 Task: Look for space in Castrovillari, Italy from 7th July, 2023 to 14th July, 2023 for 1 adult in price range Rs.6000 to Rs.14000. Place can be shared room with 1  bedroom having 1 bed and 1 bathroom. Property type can be house, flat, guest house, hotel. Amenities needed are: washing machine. Booking option can be shelf check-in. Required host language is English.
Action: Mouse moved to (498, 87)
Screenshot: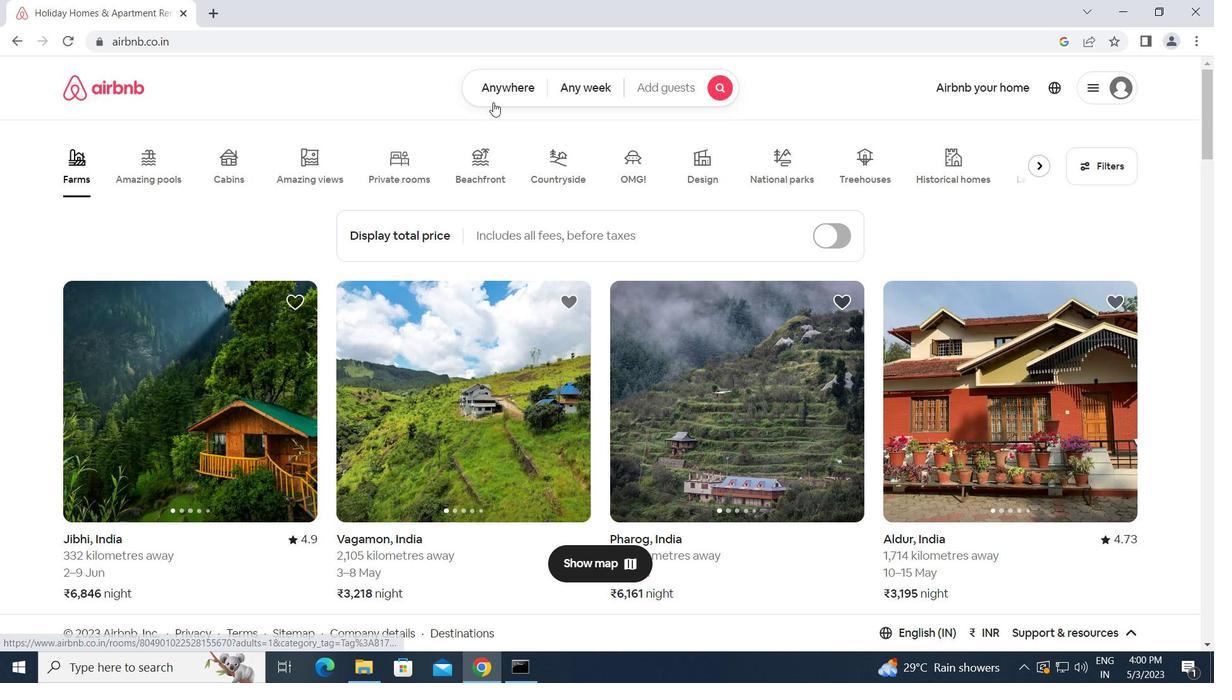 
Action: Mouse pressed left at (498, 87)
Screenshot: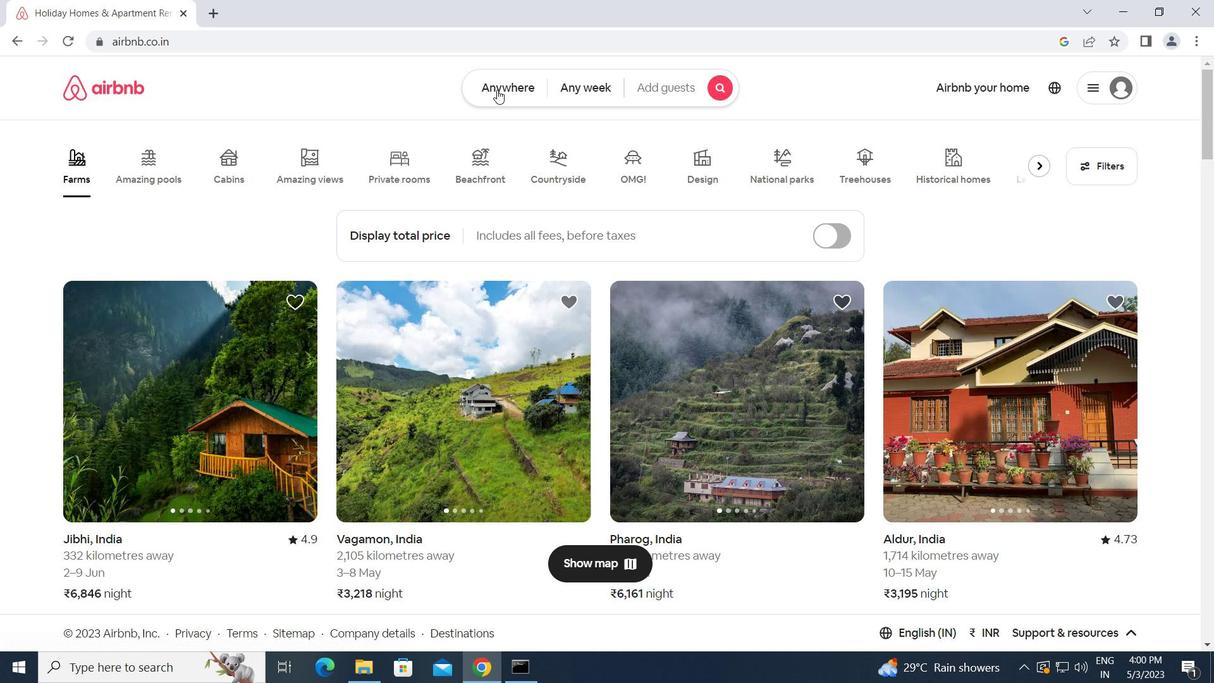 
Action: Mouse moved to (386, 146)
Screenshot: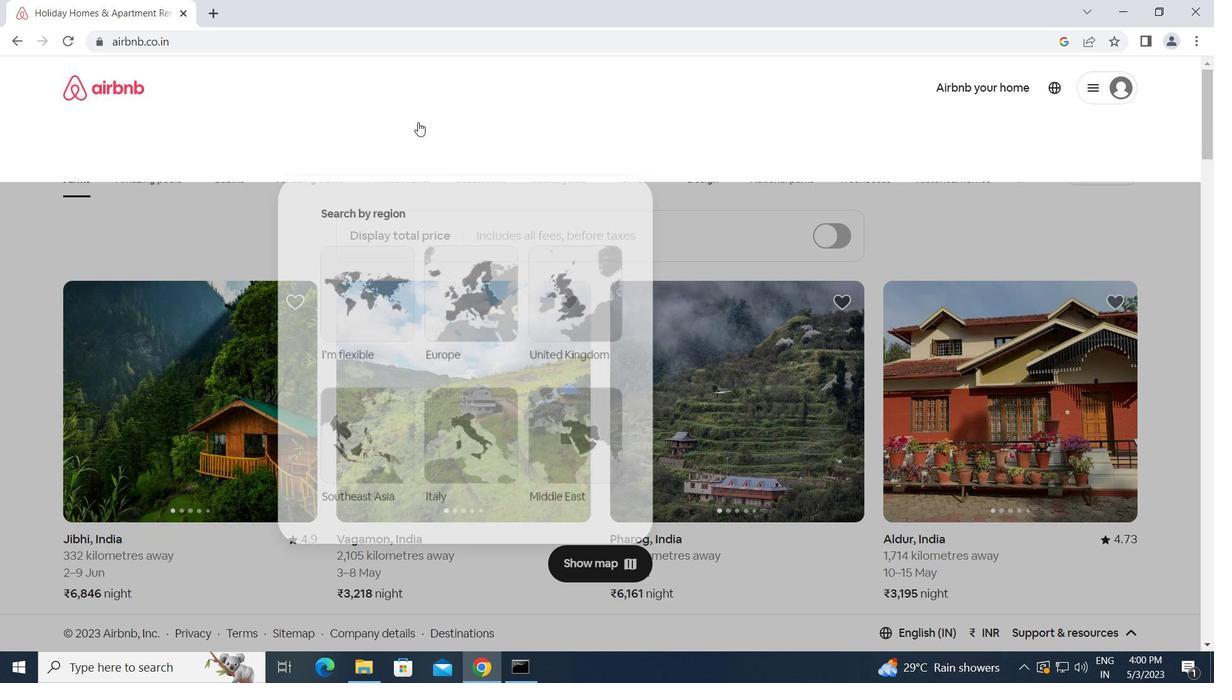 
Action: Mouse pressed left at (386, 146)
Screenshot: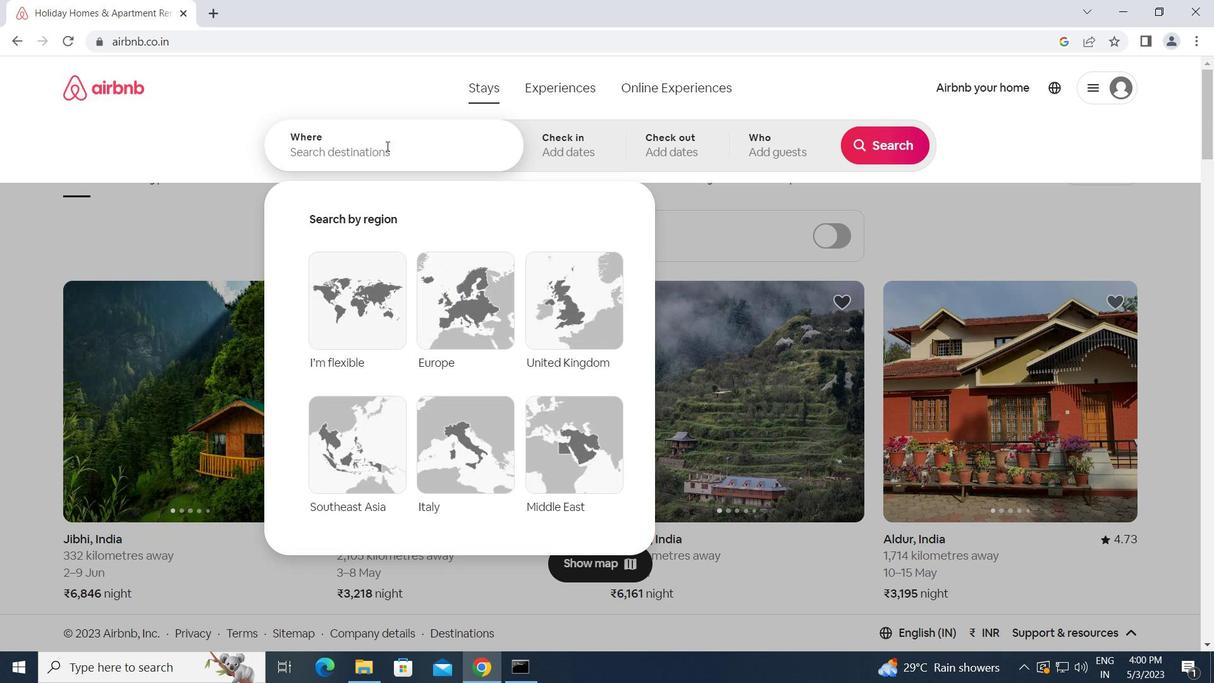 
Action: Key pressed c<Key.caps_lock>asr<Key.backspace>trovillari,<Key.space><Key.caps_lock>i<Key.caps_lock>taly<Key.enter>
Screenshot: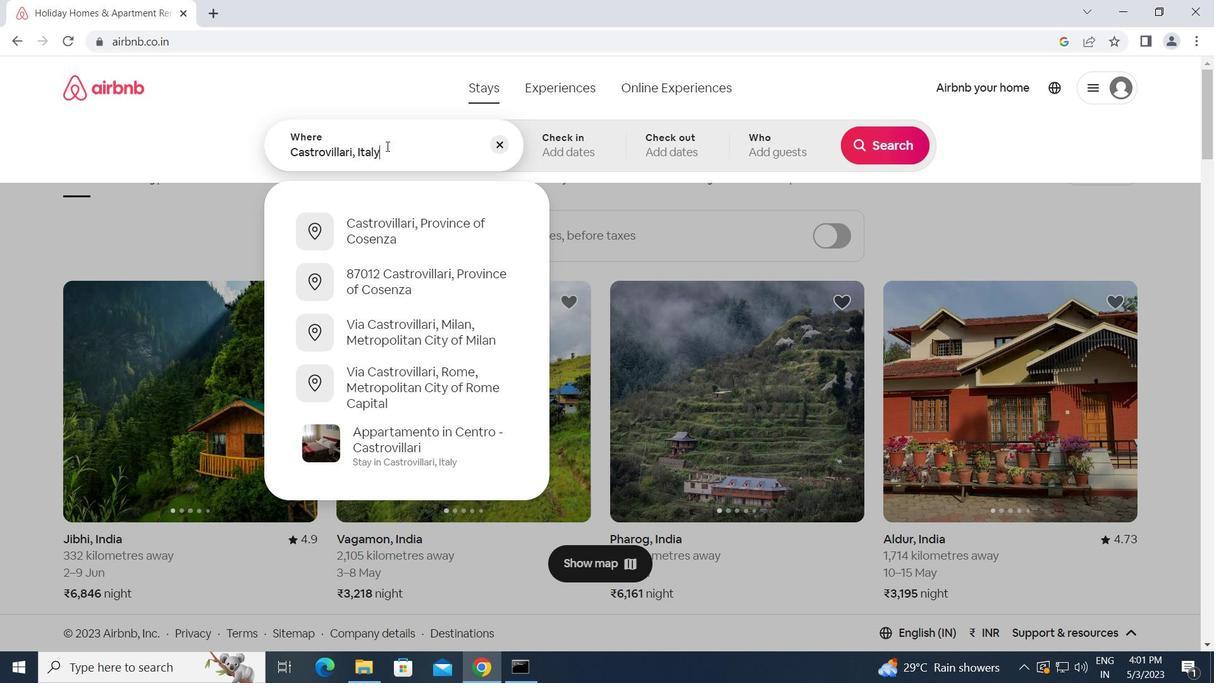 
Action: Mouse moved to (890, 272)
Screenshot: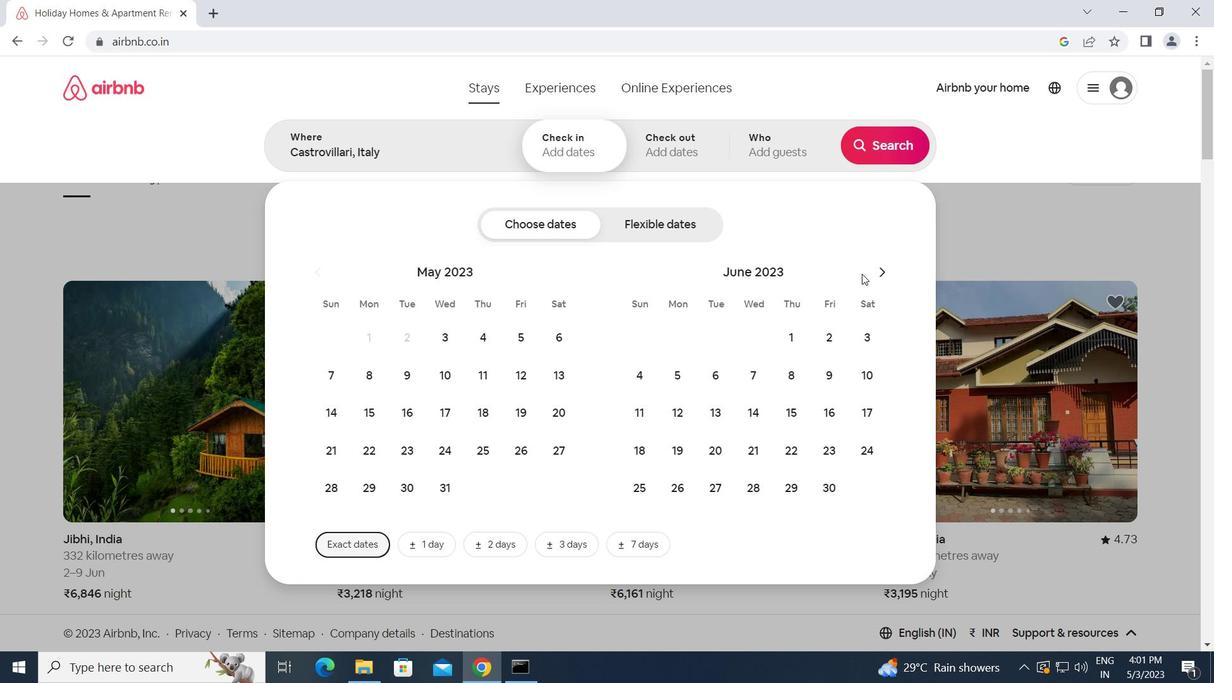 
Action: Mouse pressed left at (890, 272)
Screenshot: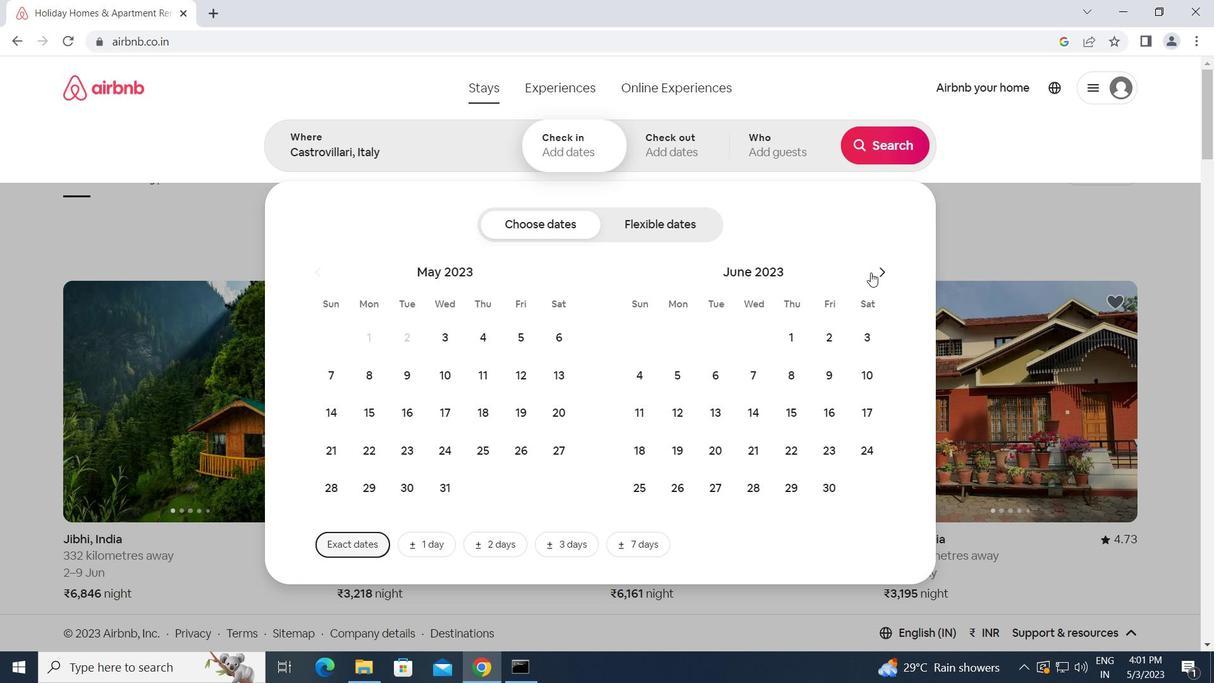 
Action: Mouse moved to (825, 383)
Screenshot: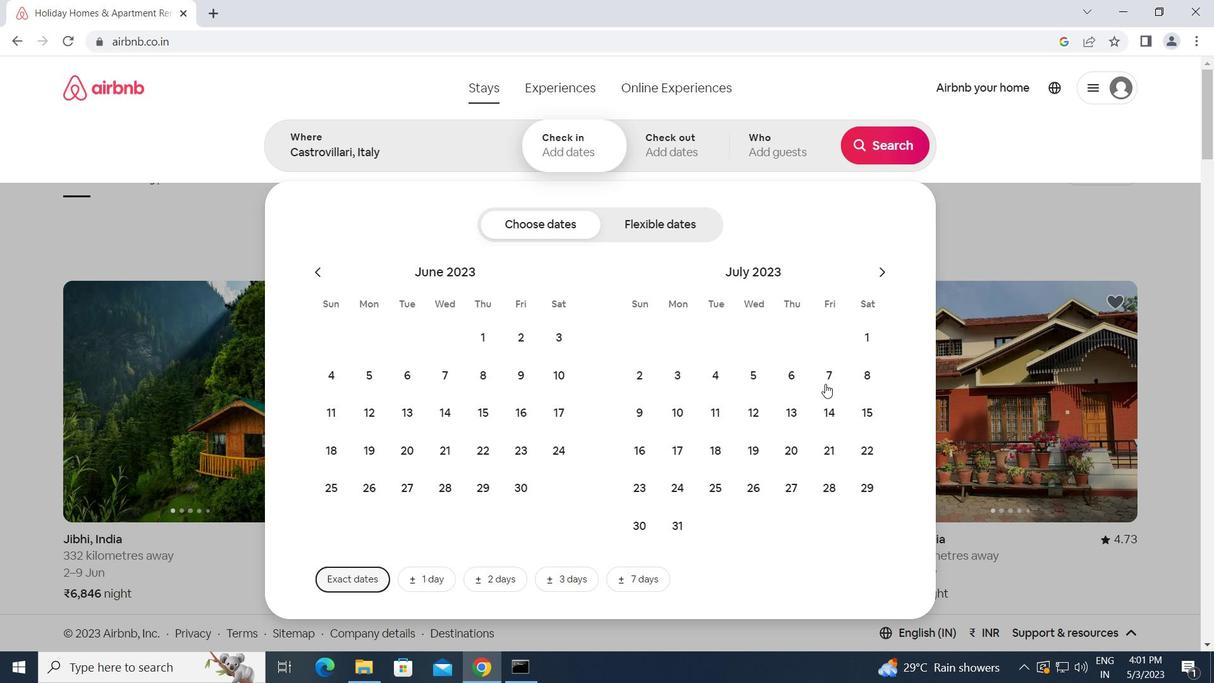 
Action: Mouse pressed left at (825, 383)
Screenshot: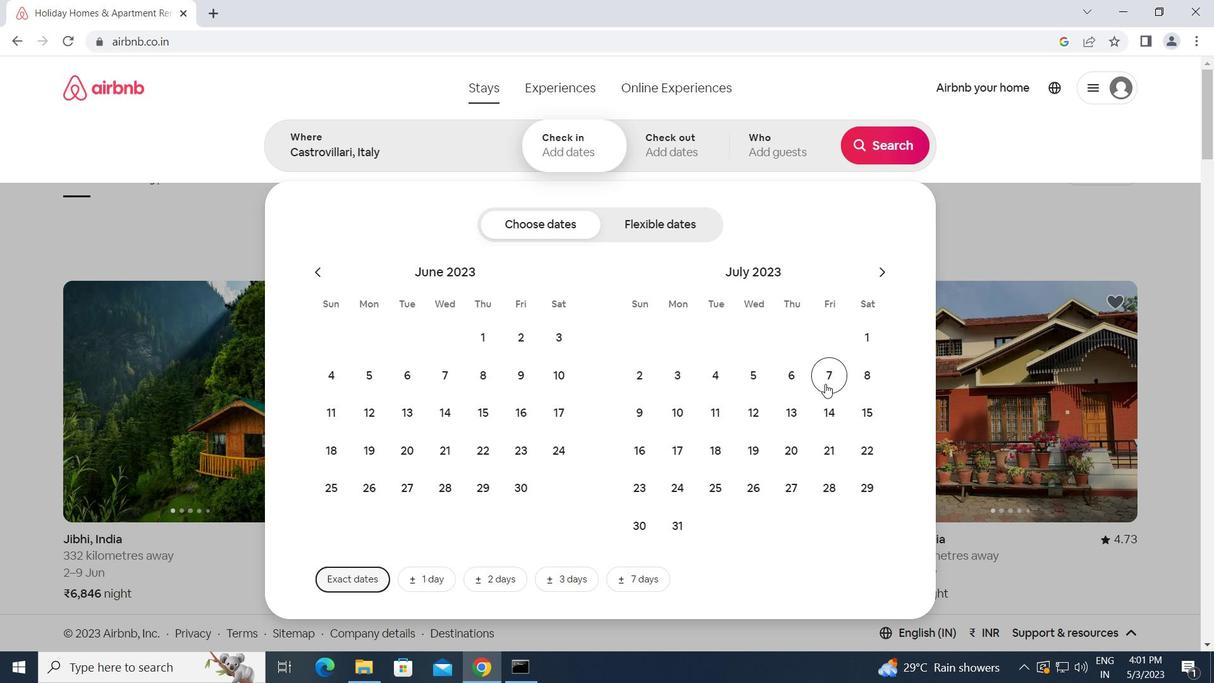 
Action: Mouse moved to (828, 413)
Screenshot: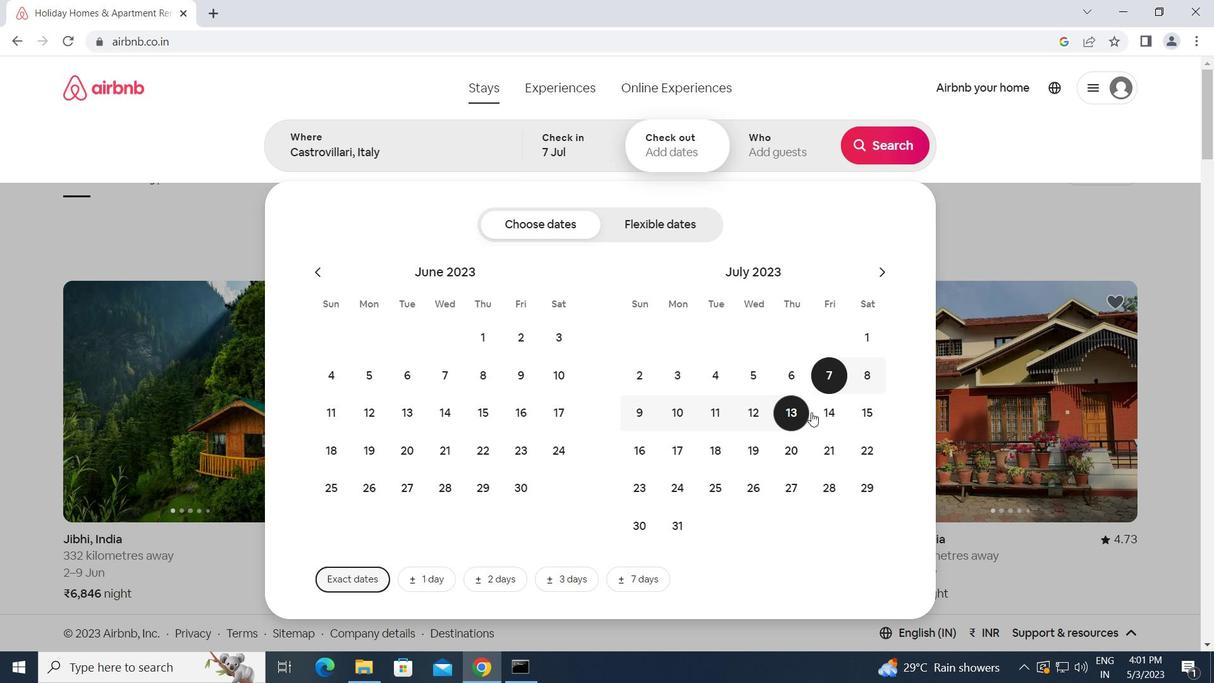
Action: Mouse pressed left at (828, 413)
Screenshot: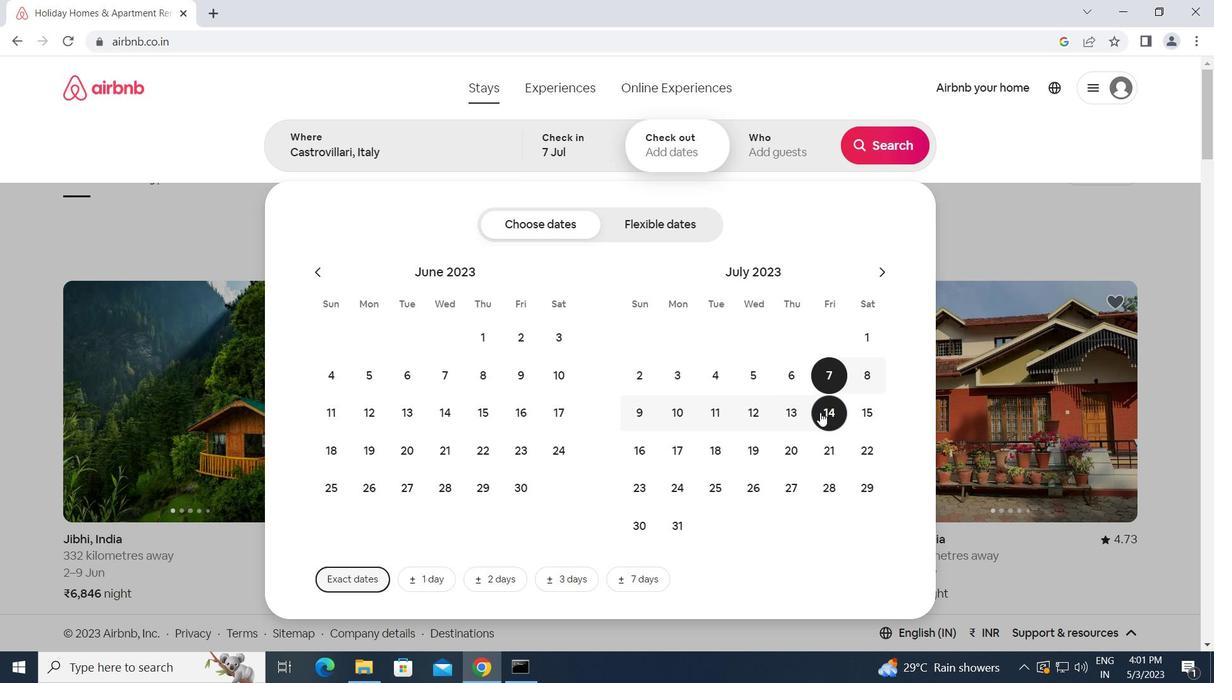 
Action: Mouse moved to (770, 136)
Screenshot: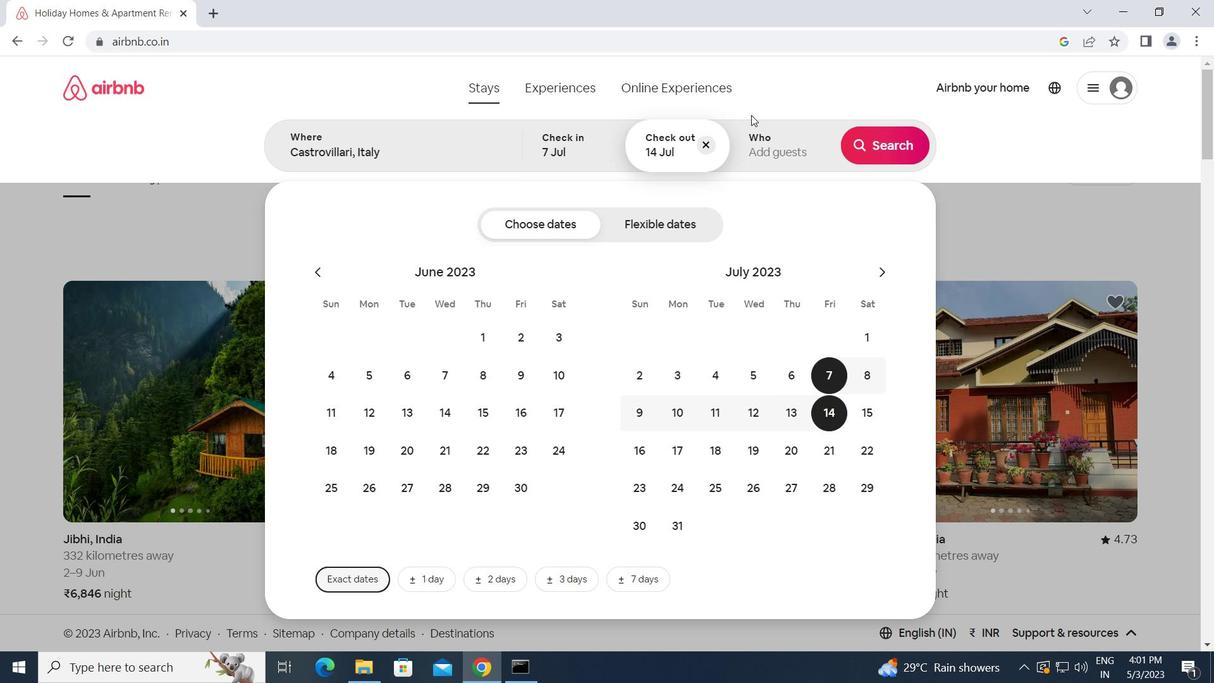 
Action: Mouse pressed left at (770, 136)
Screenshot: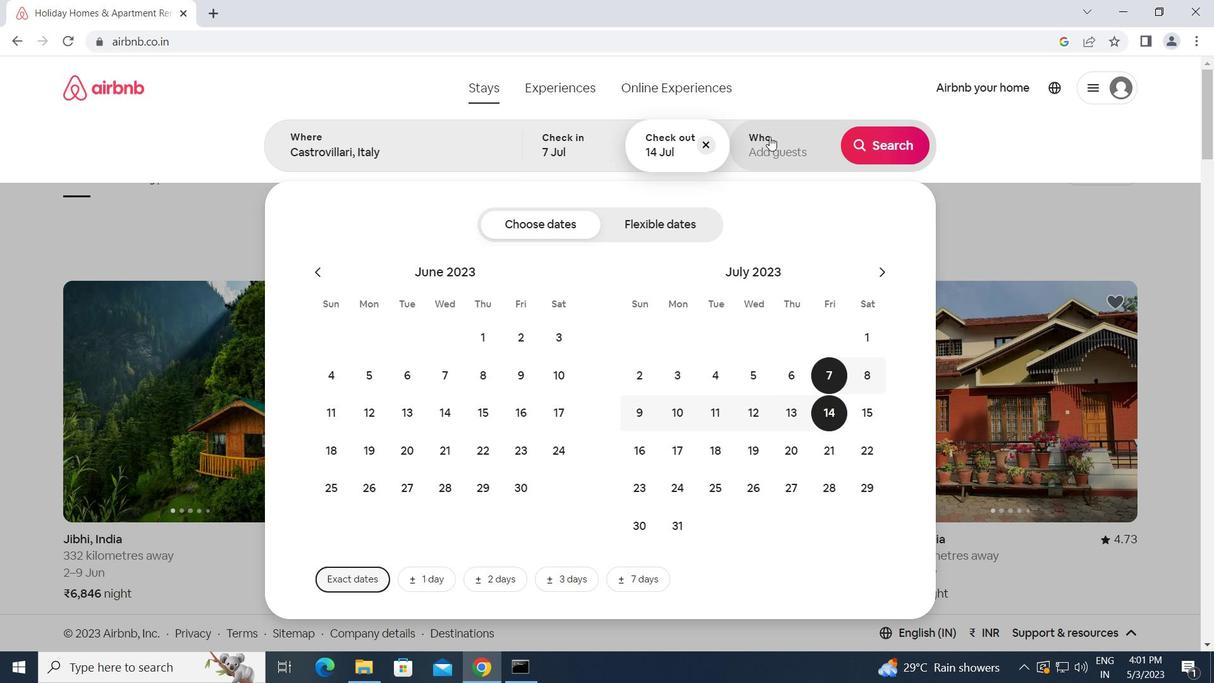 
Action: Mouse moved to (888, 228)
Screenshot: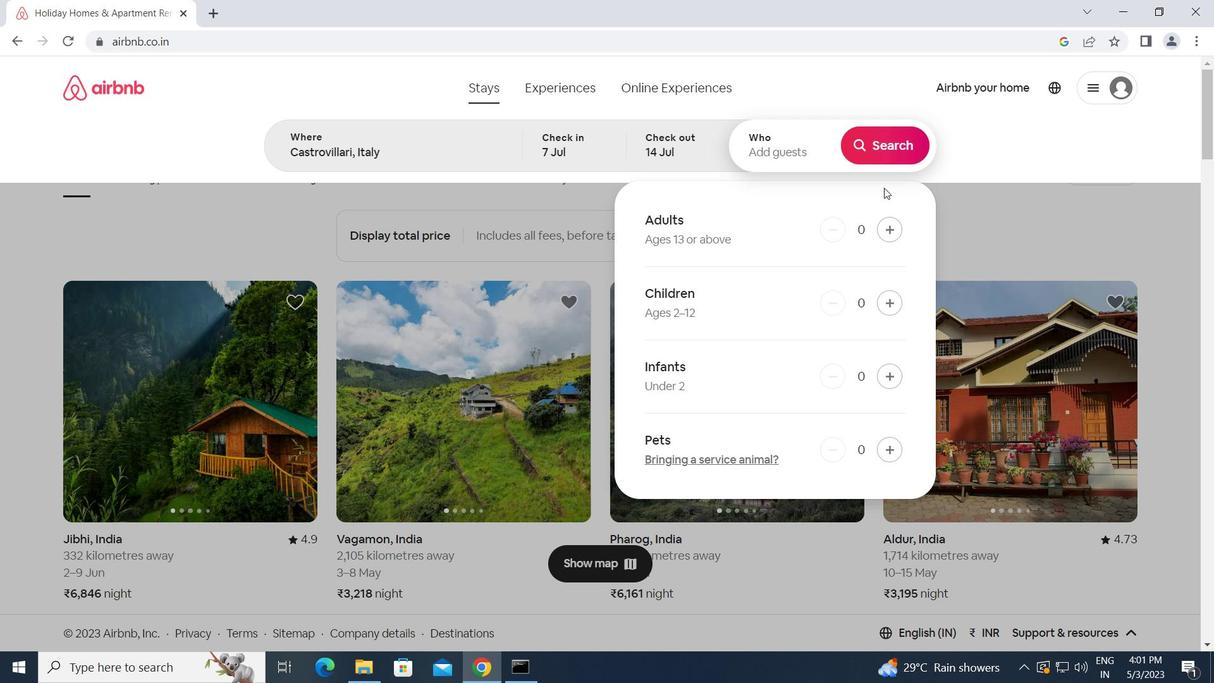 
Action: Mouse pressed left at (888, 228)
Screenshot: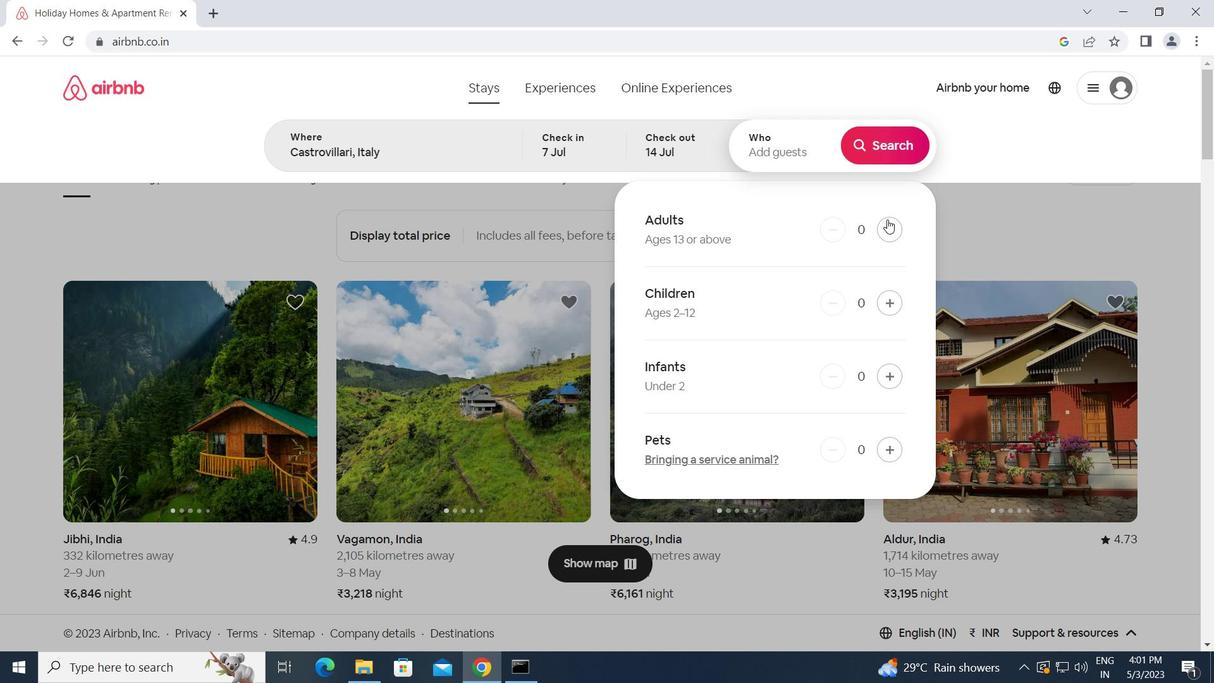 
Action: Mouse moved to (883, 154)
Screenshot: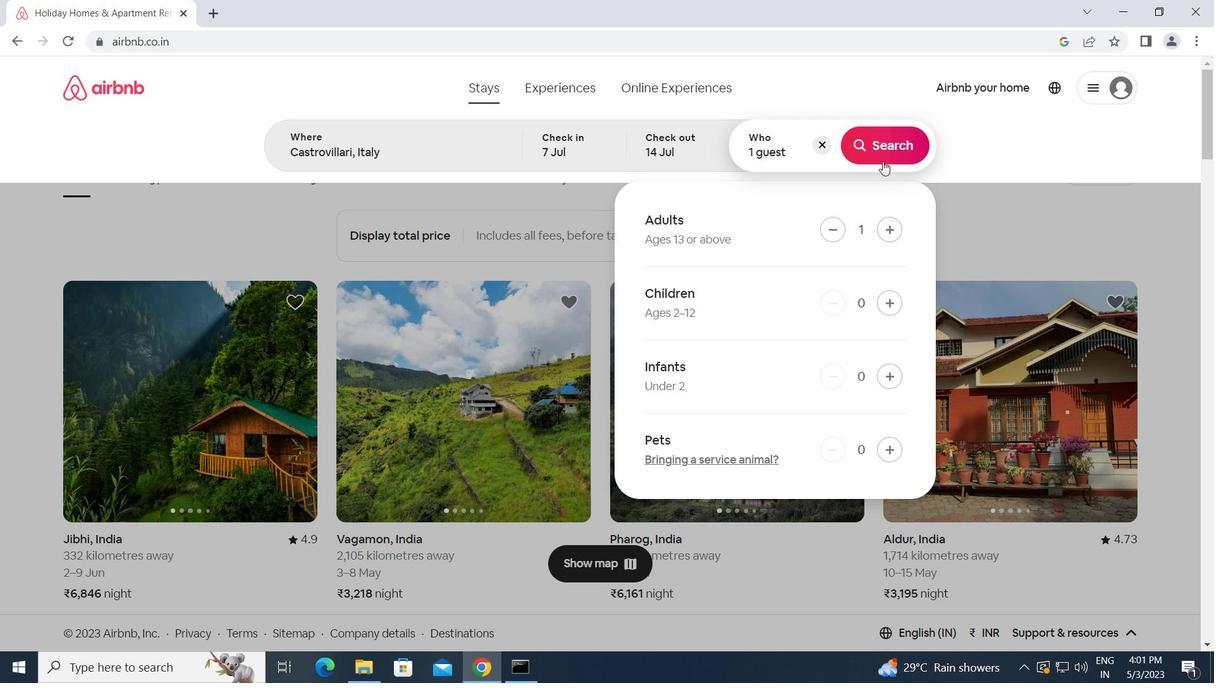 
Action: Mouse pressed left at (883, 154)
Screenshot: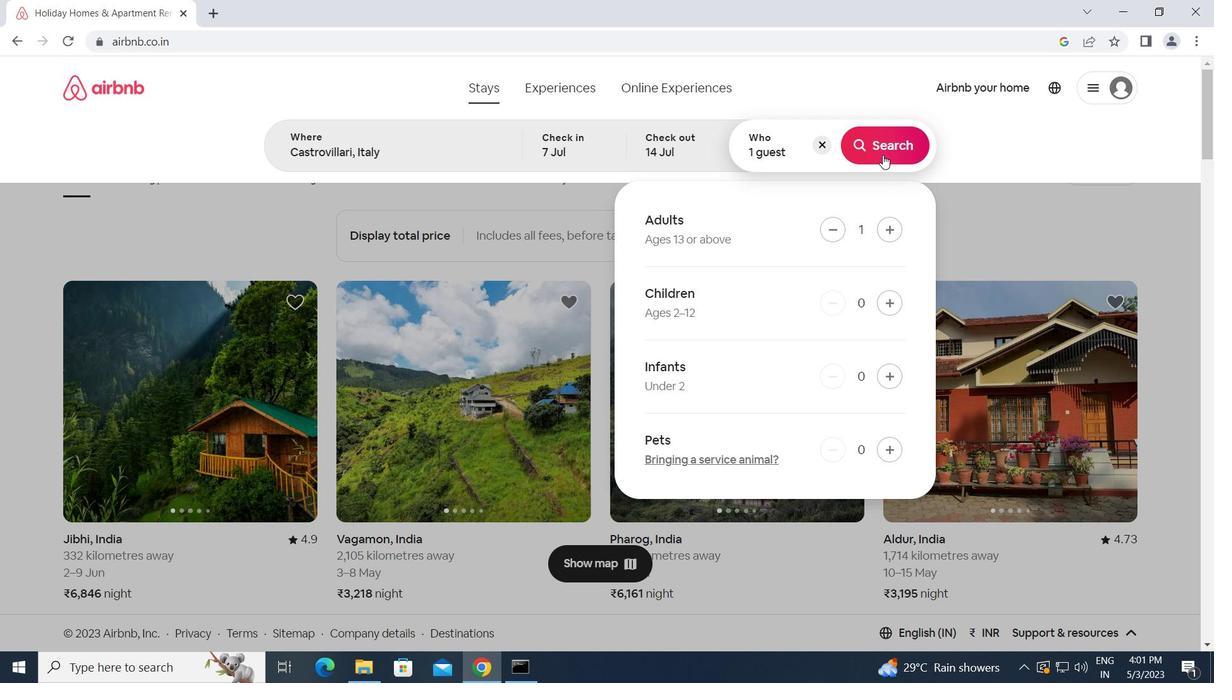 
Action: Mouse moved to (1139, 144)
Screenshot: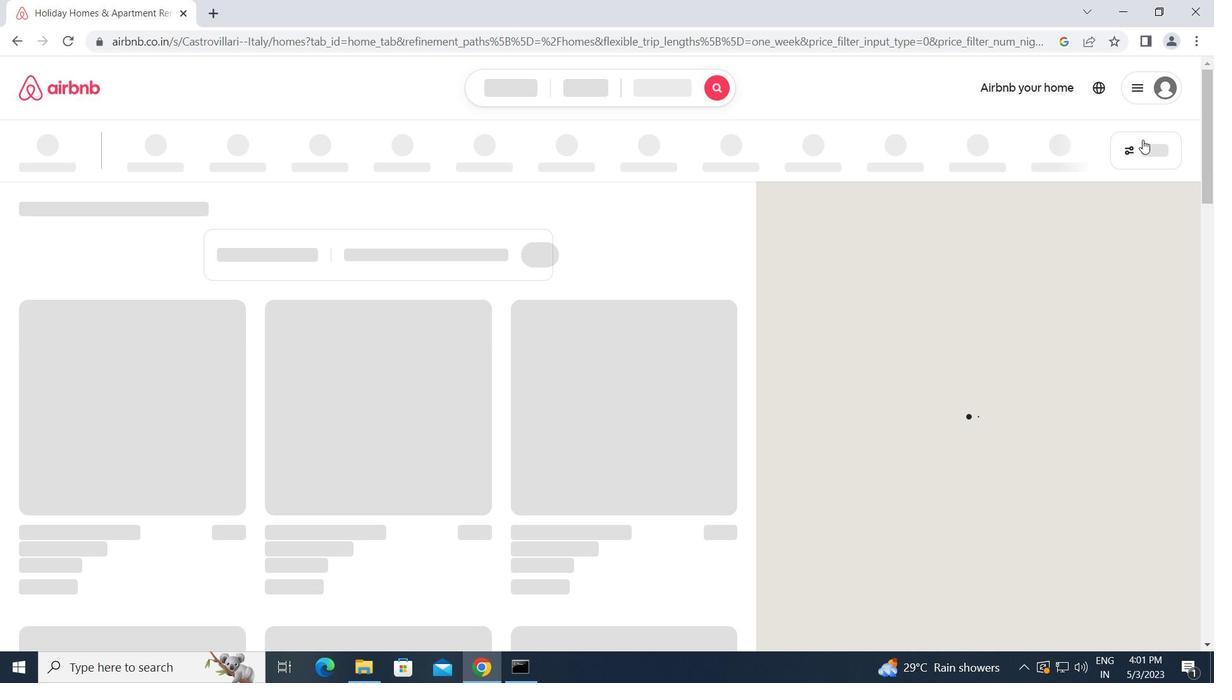 
Action: Mouse pressed left at (1139, 144)
Screenshot: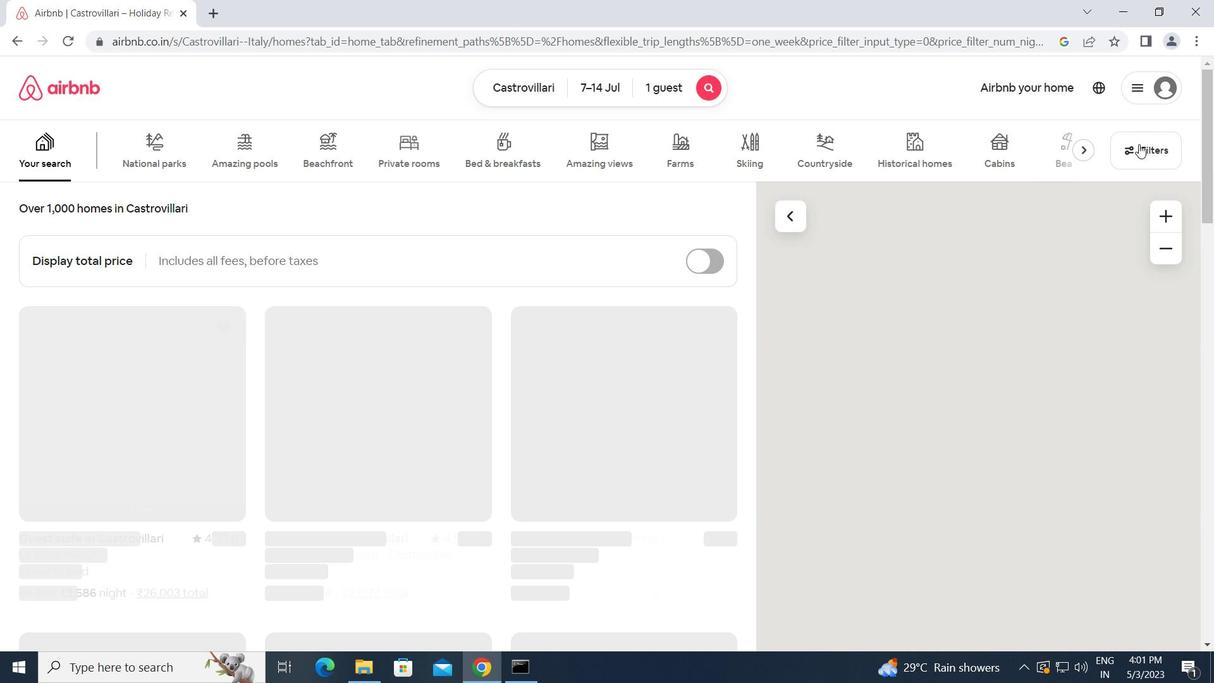 
Action: Mouse moved to (407, 351)
Screenshot: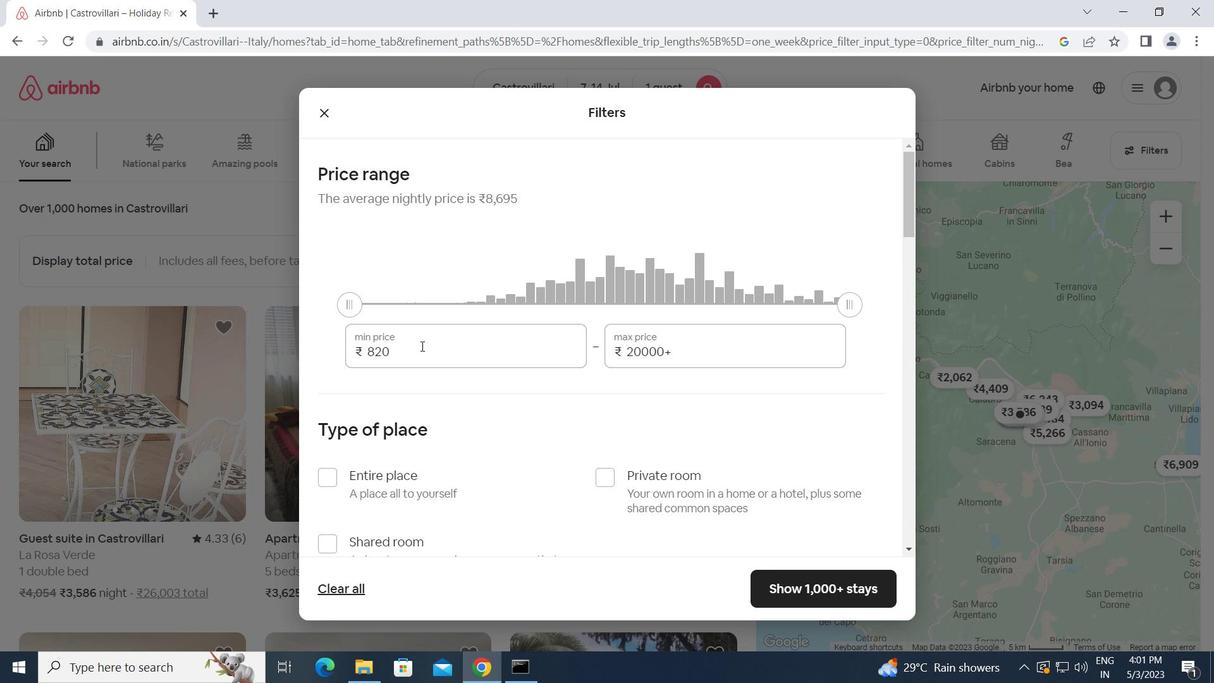 
Action: Mouse pressed left at (407, 351)
Screenshot: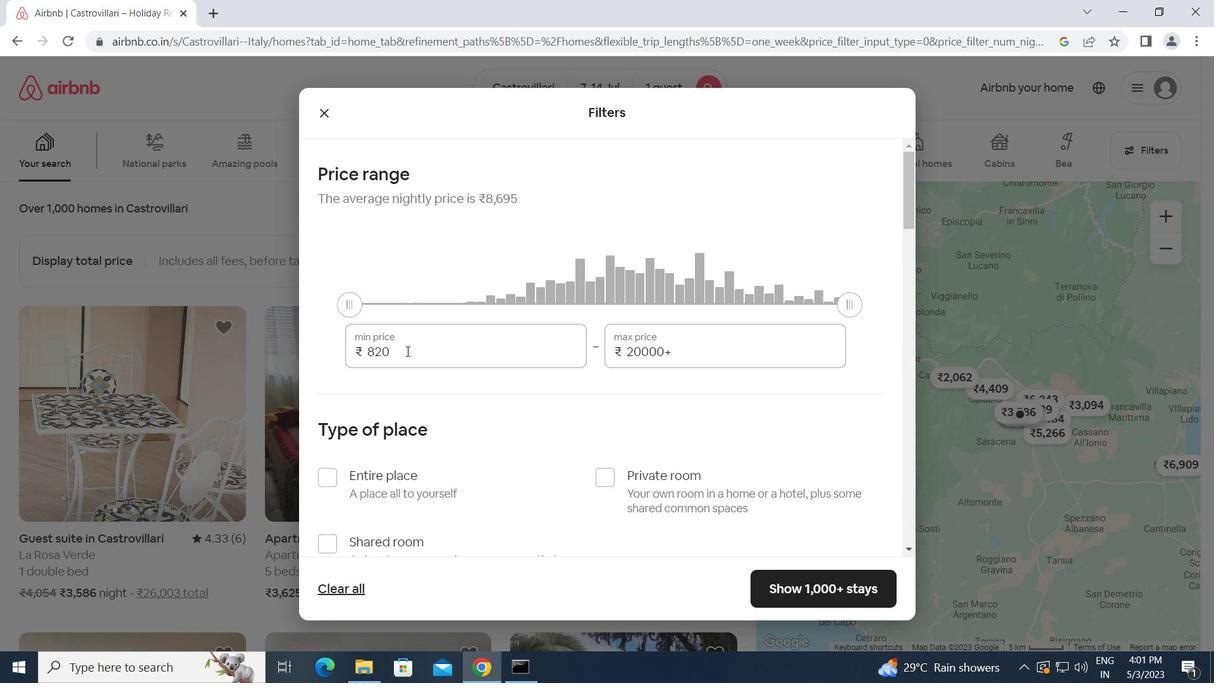 
Action: Mouse moved to (337, 354)
Screenshot: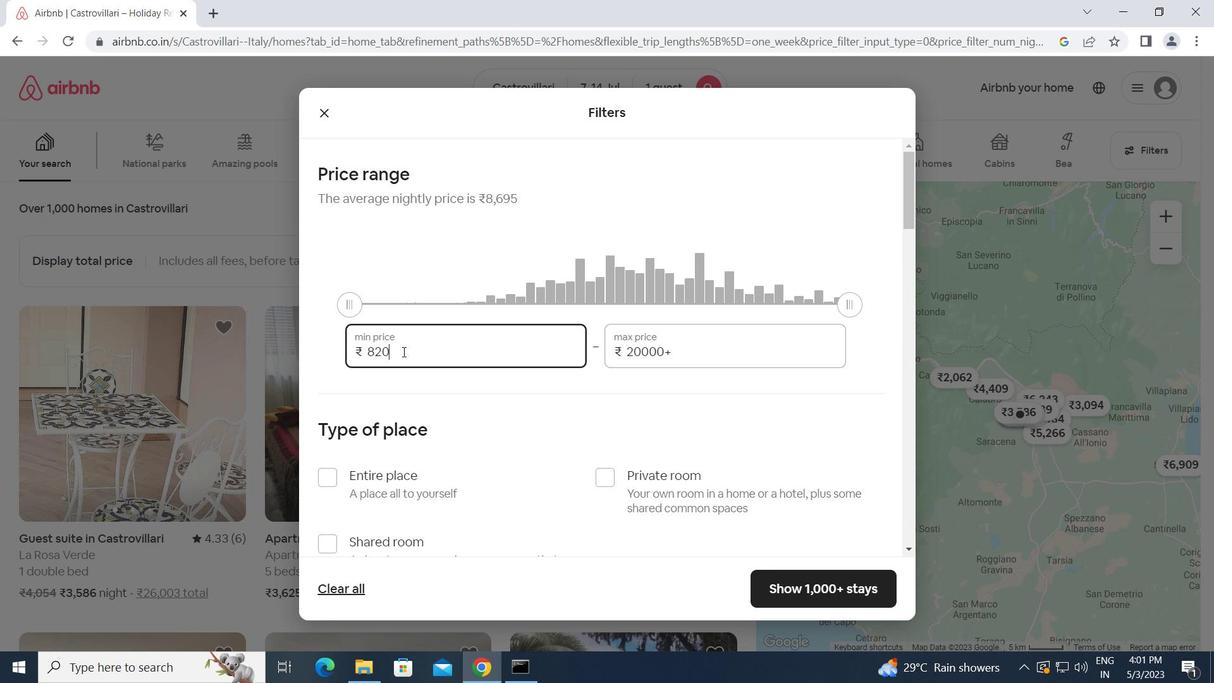 
Action: Key pressed 6000<Key.tab>14000
Screenshot: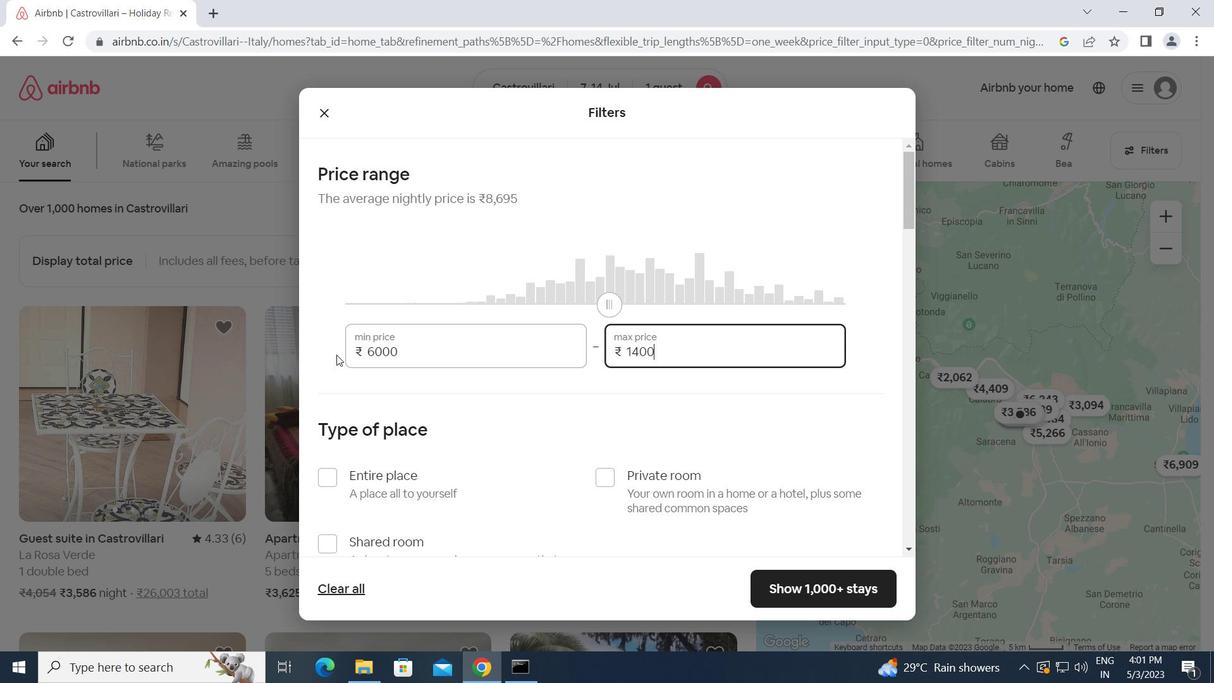 
Action: Mouse moved to (368, 508)
Screenshot: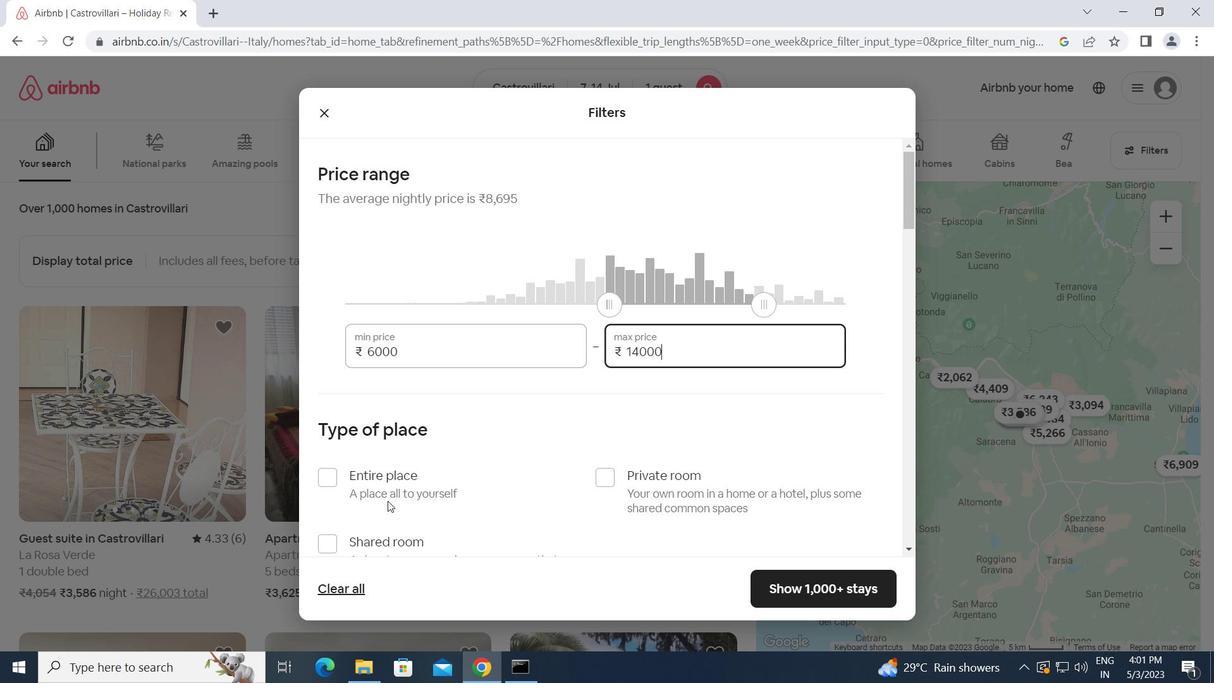 
Action: Mouse scrolled (368, 507) with delta (0, 0)
Screenshot: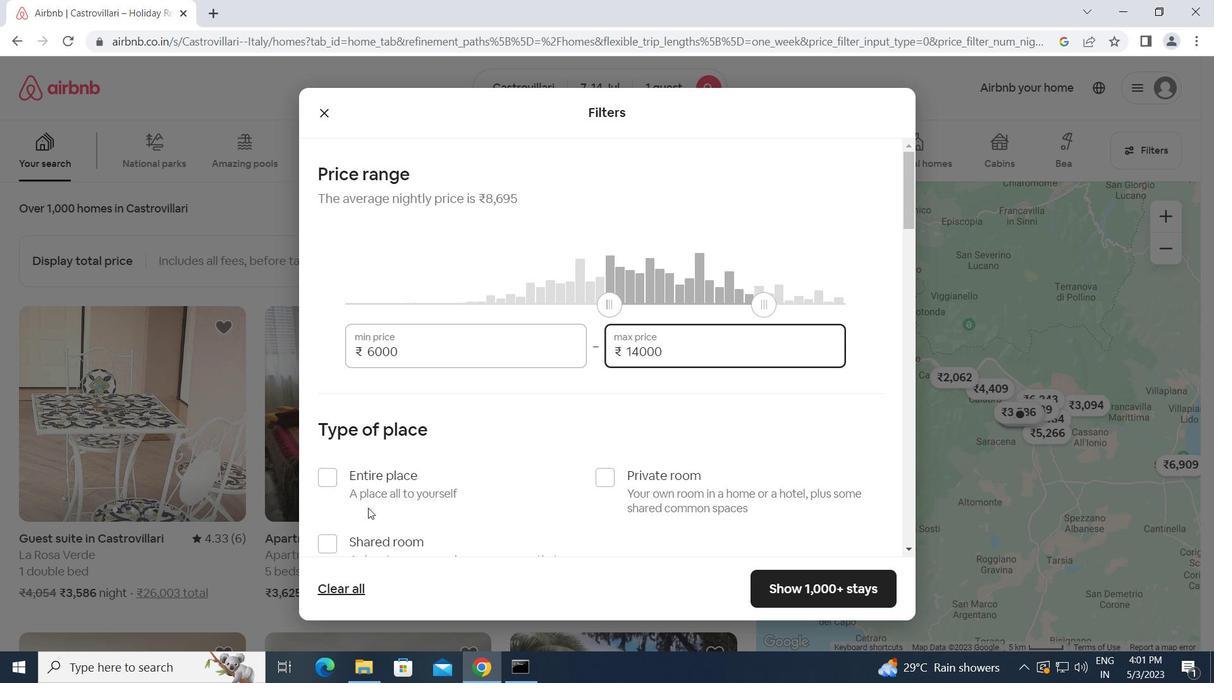 
Action: Mouse moved to (337, 462)
Screenshot: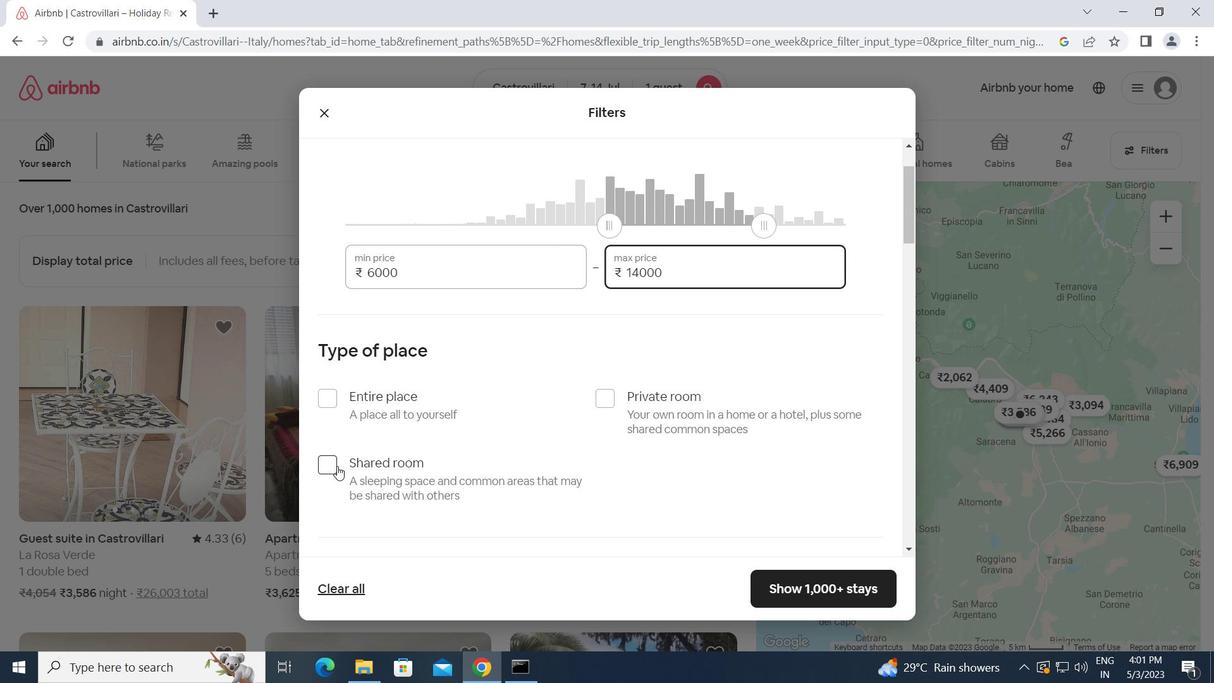 
Action: Mouse pressed left at (337, 462)
Screenshot: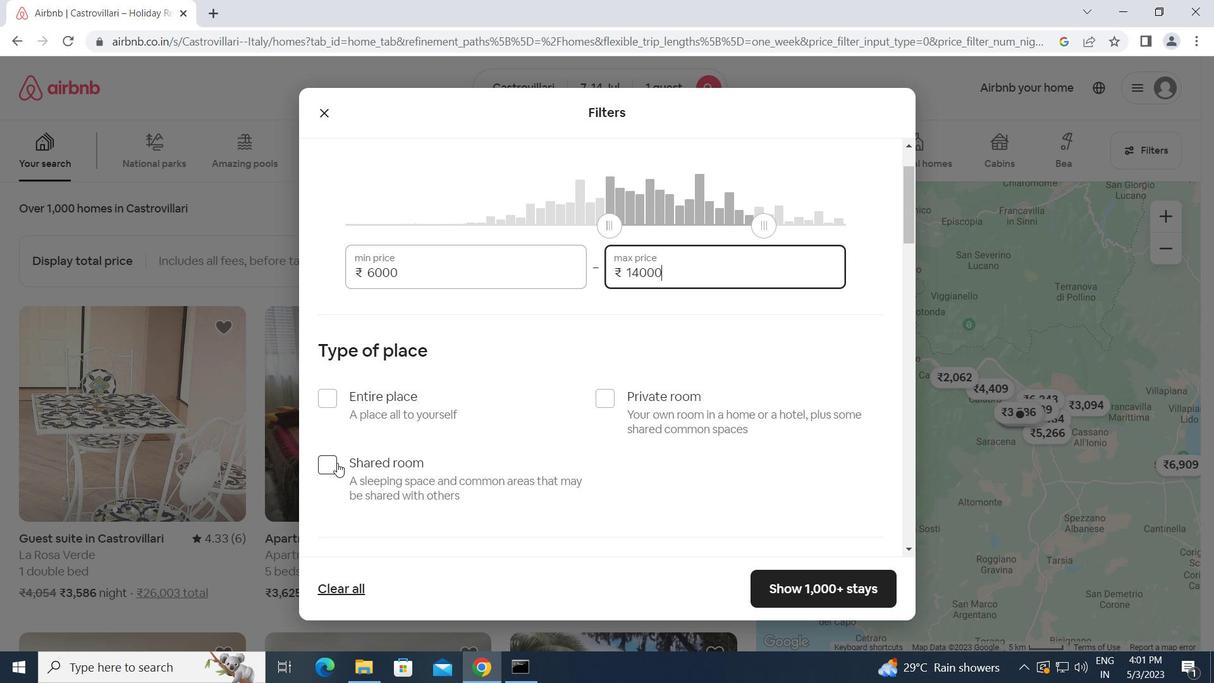 
Action: Mouse moved to (464, 496)
Screenshot: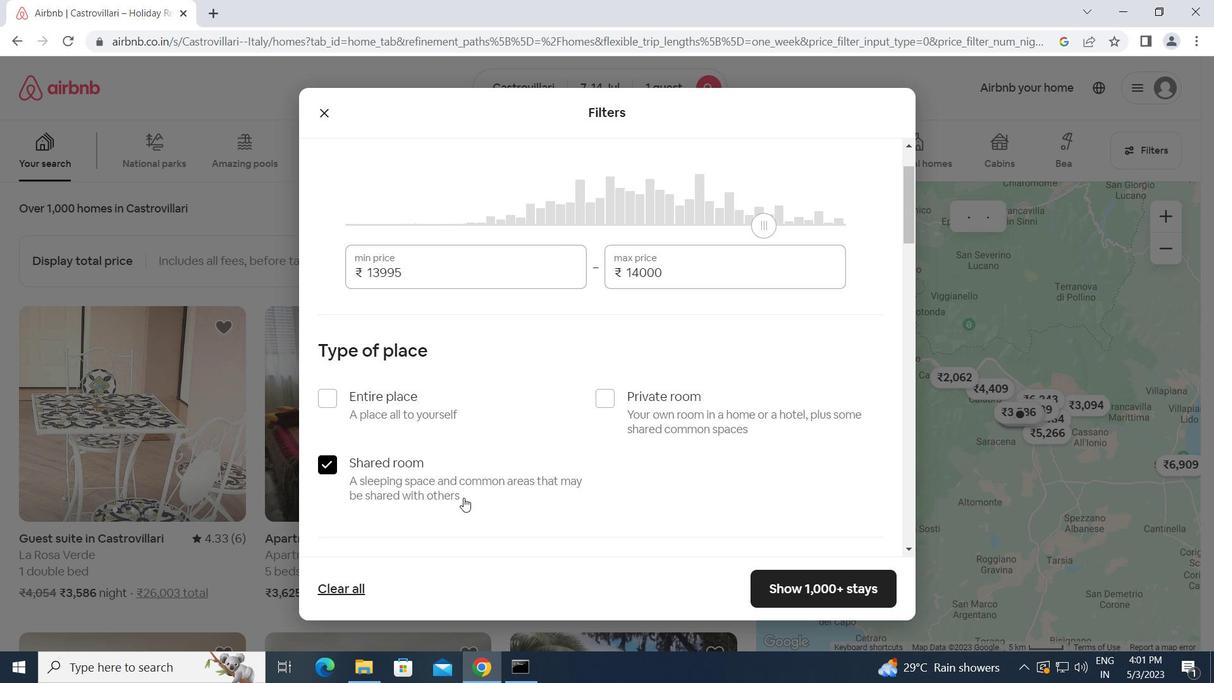
Action: Mouse scrolled (464, 495) with delta (0, 0)
Screenshot: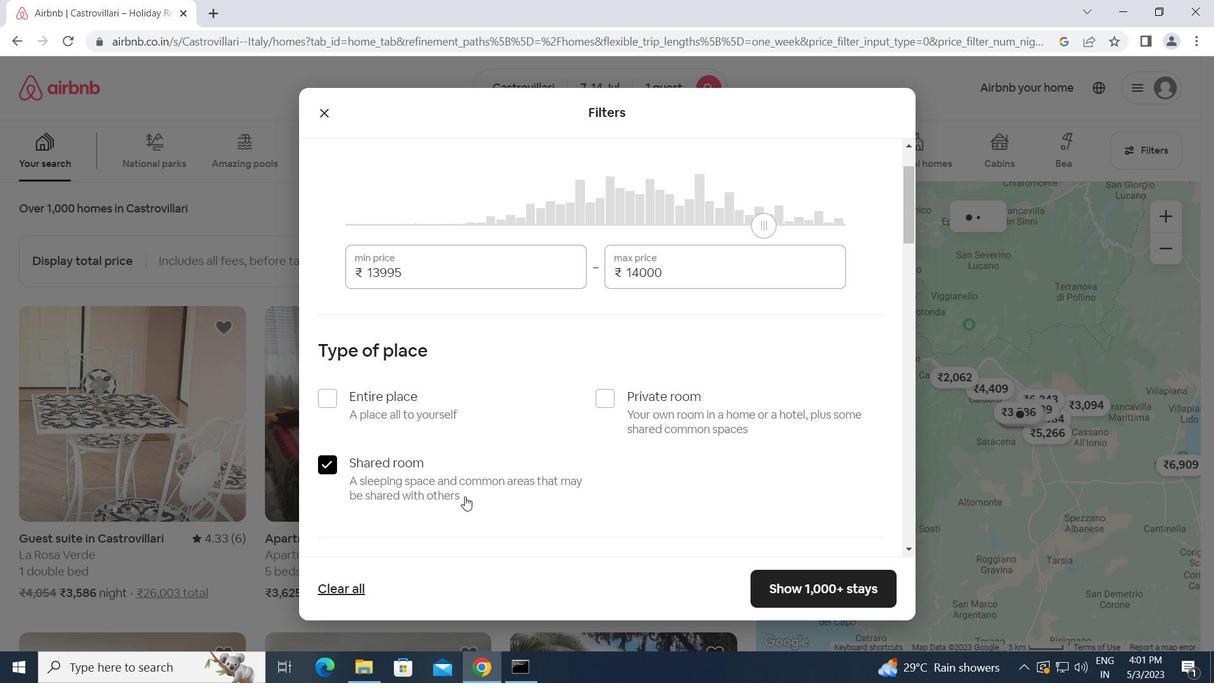 
Action: Mouse scrolled (464, 495) with delta (0, 0)
Screenshot: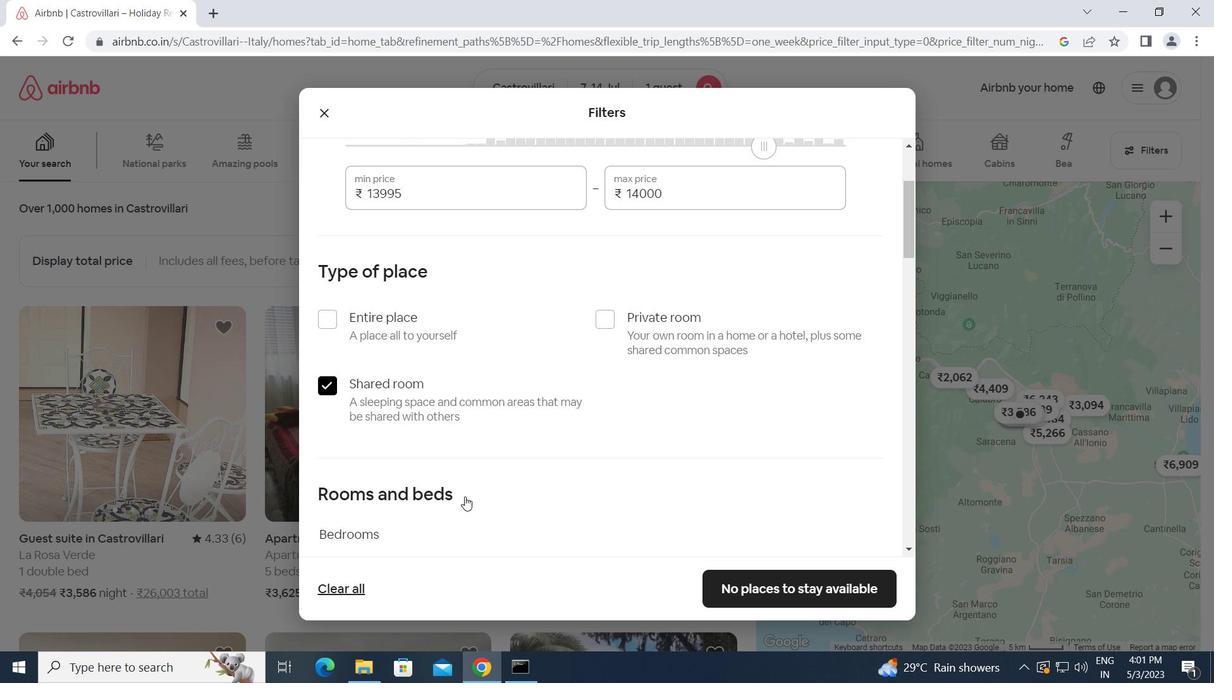 
Action: Mouse moved to (464, 491)
Screenshot: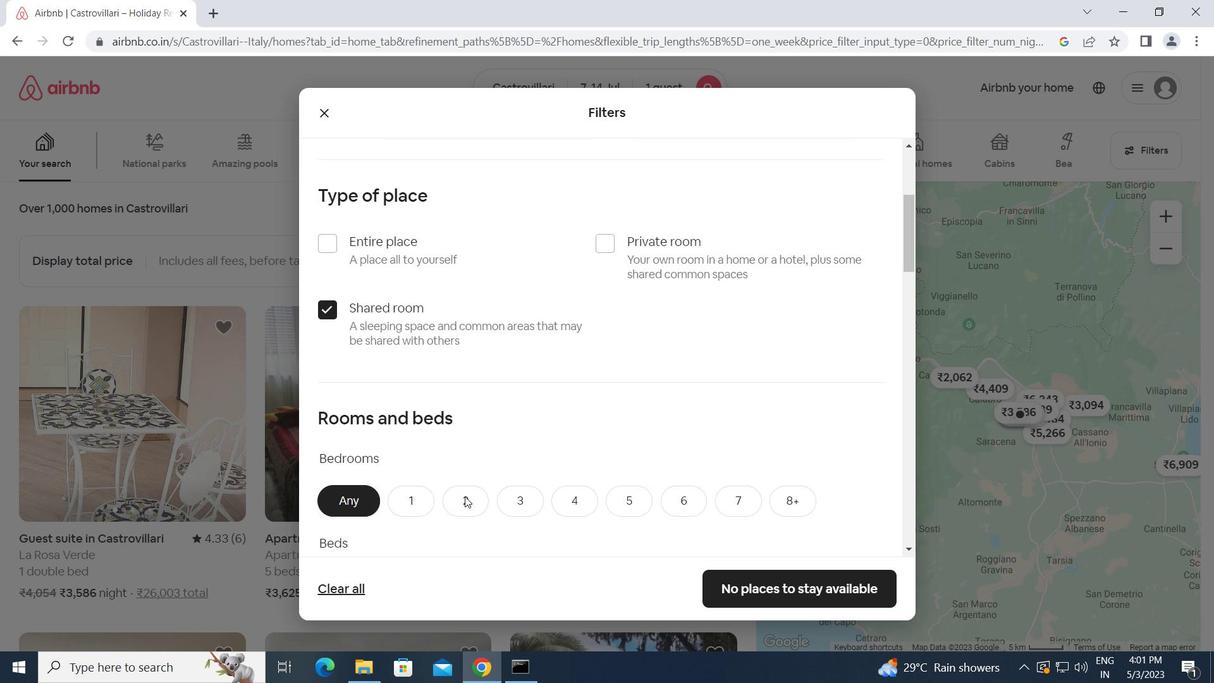 
Action: Mouse scrolled (464, 490) with delta (0, 0)
Screenshot: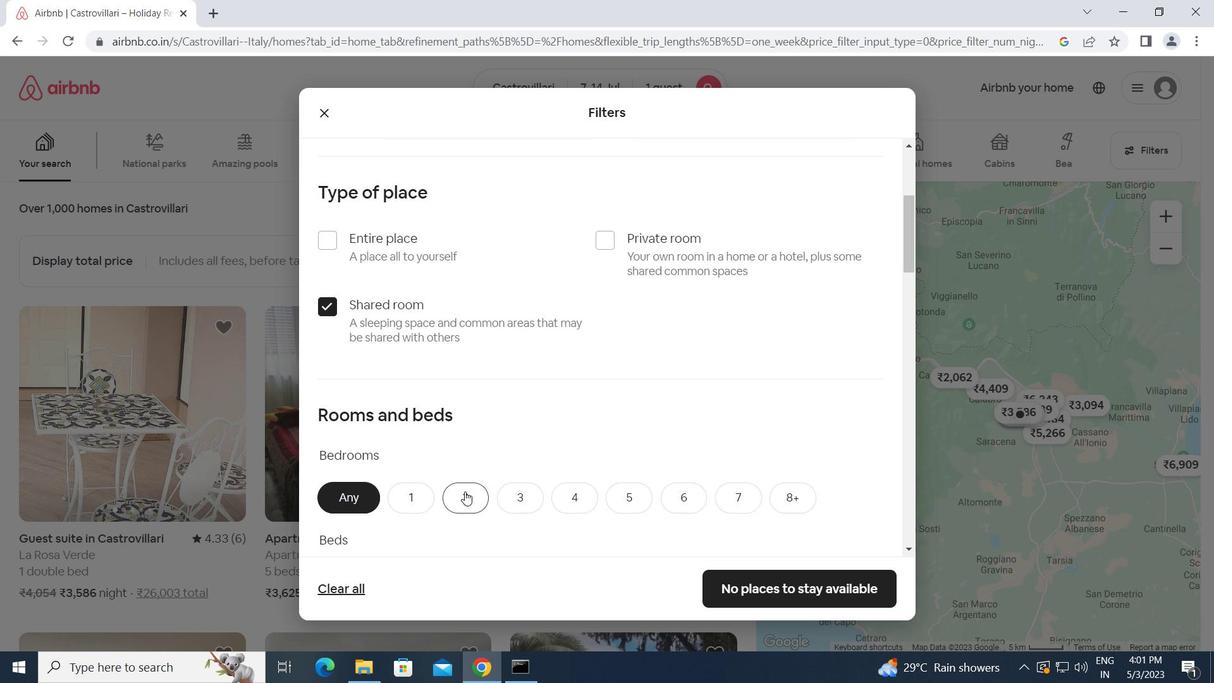 
Action: Mouse moved to (464, 490)
Screenshot: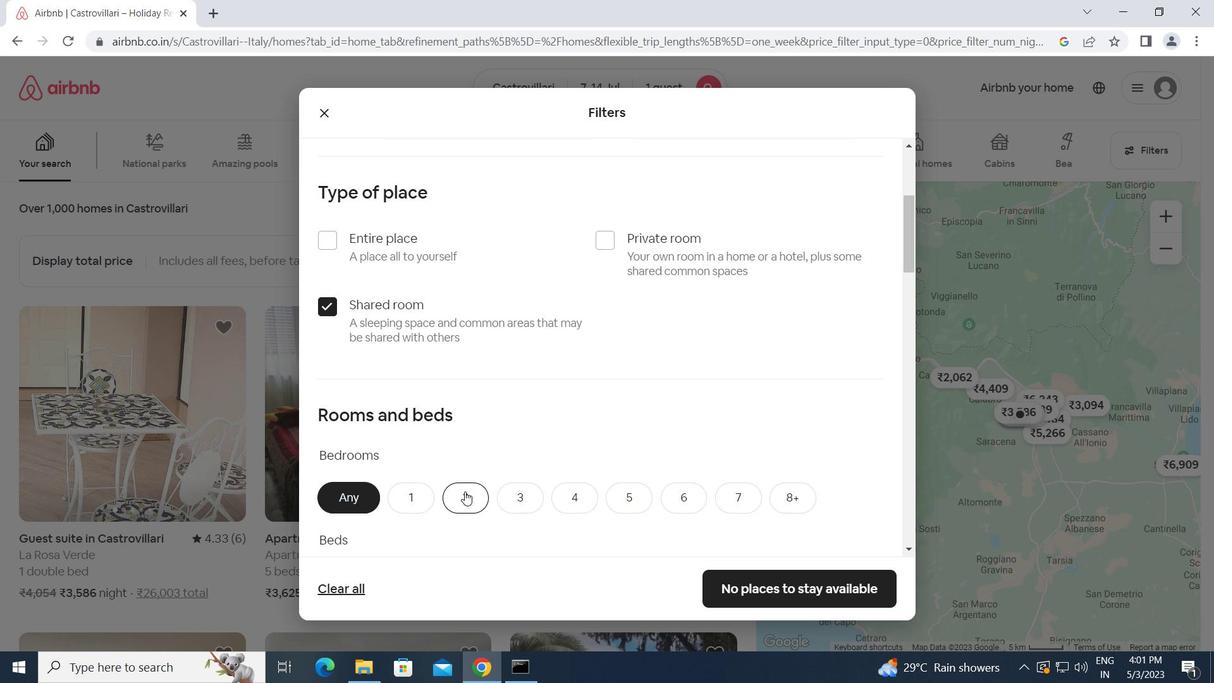 
Action: Mouse scrolled (464, 490) with delta (0, 0)
Screenshot: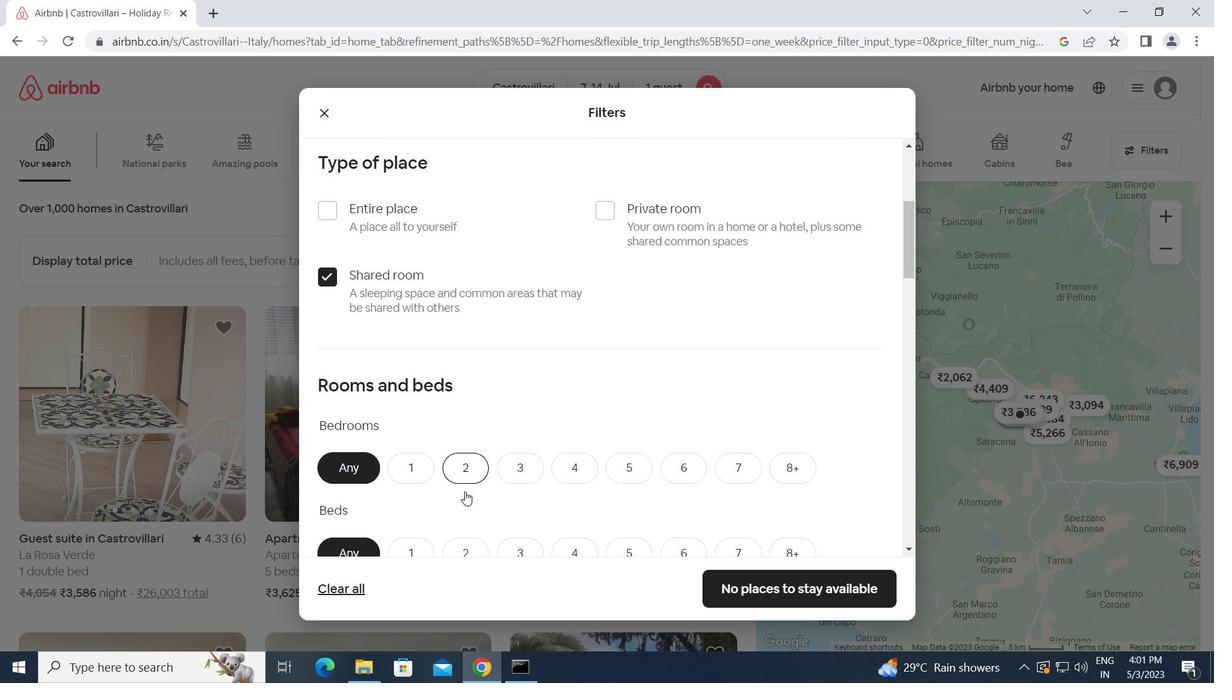 
Action: Mouse moved to (416, 340)
Screenshot: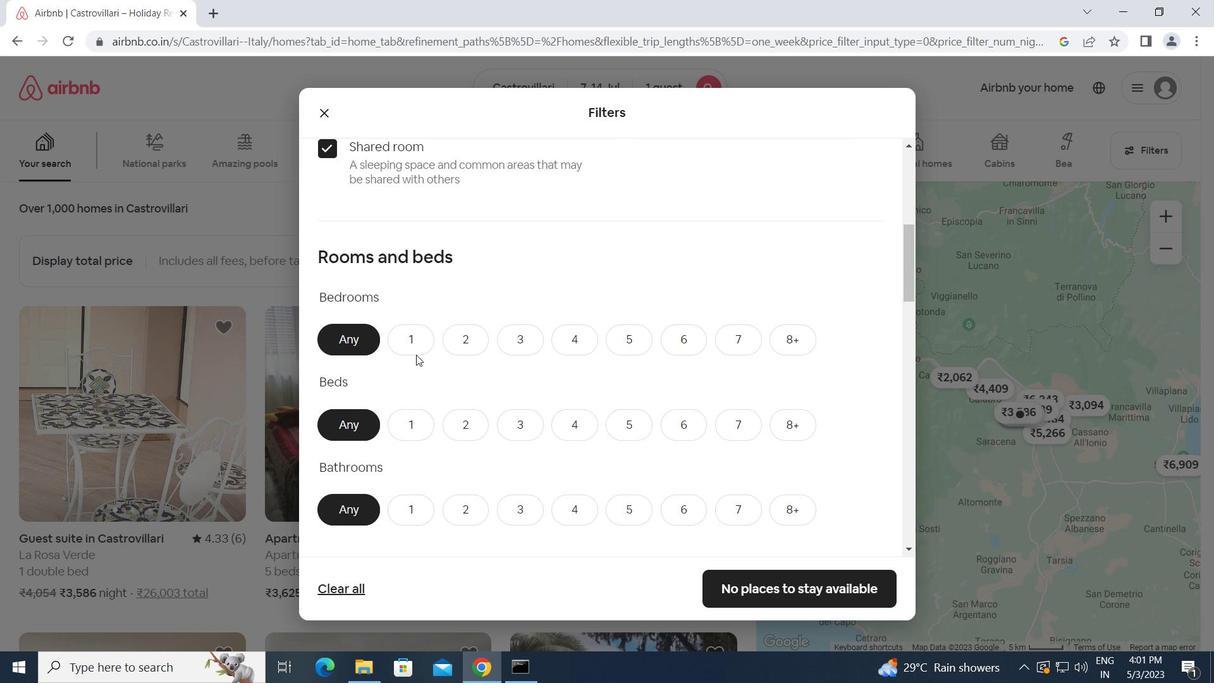 
Action: Mouse pressed left at (416, 340)
Screenshot: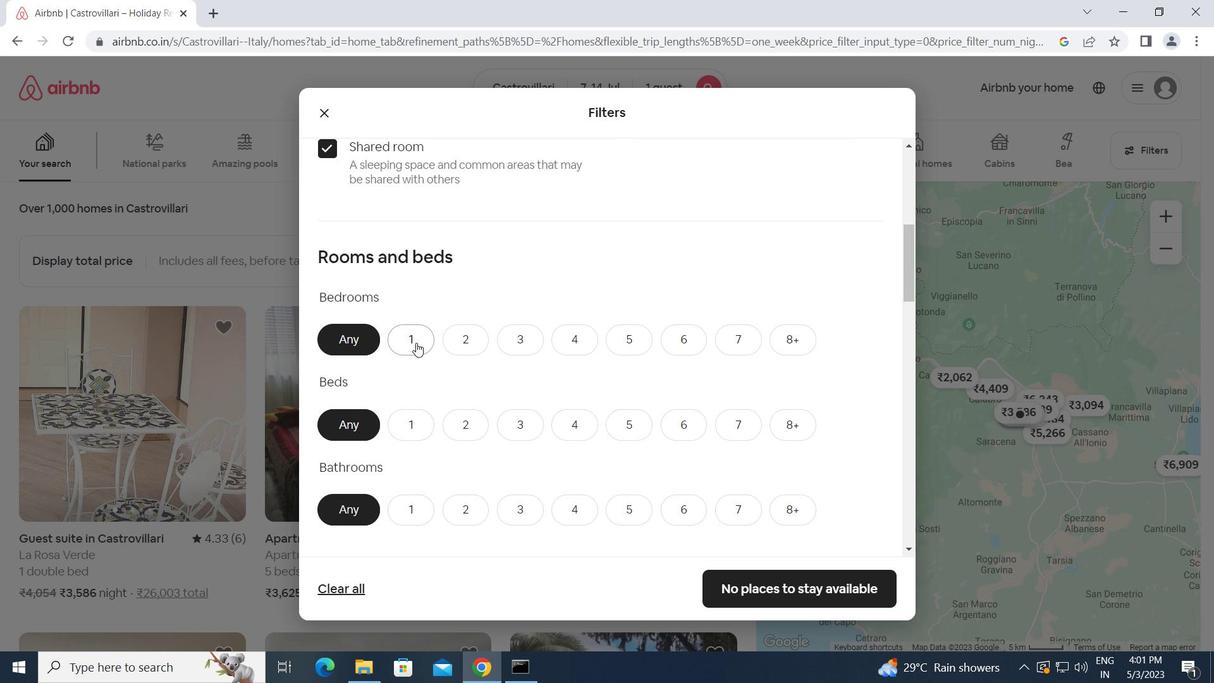 
Action: Mouse moved to (413, 418)
Screenshot: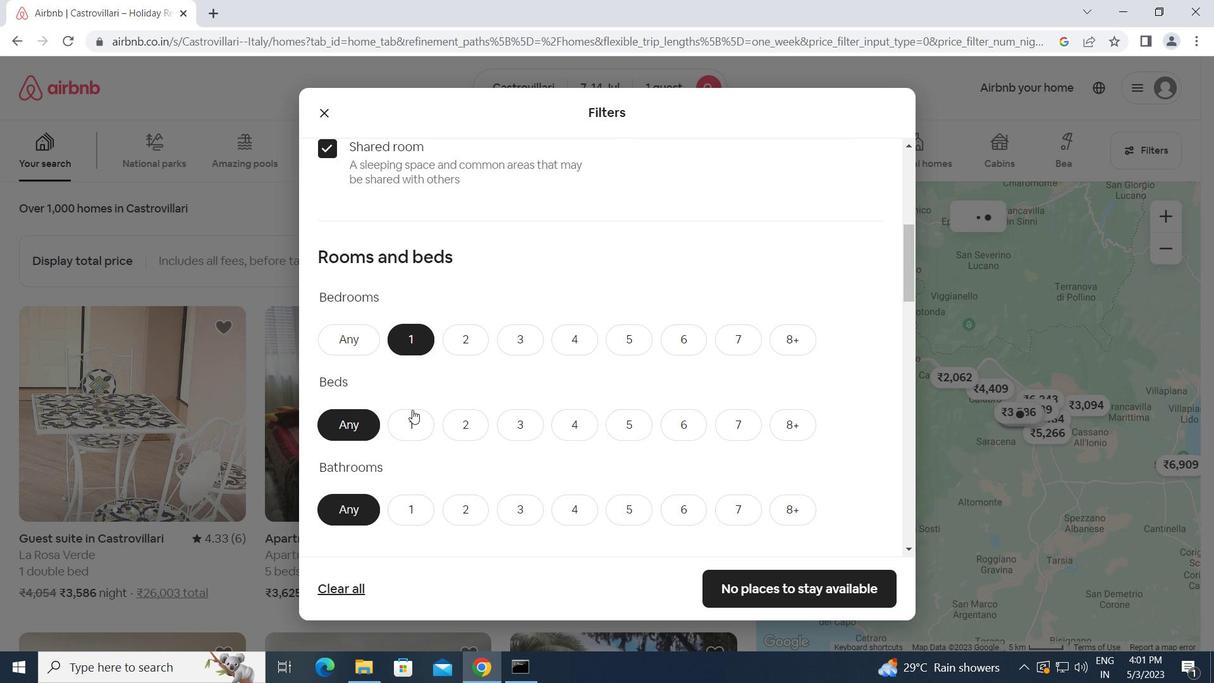 
Action: Mouse pressed left at (413, 418)
Screenshot: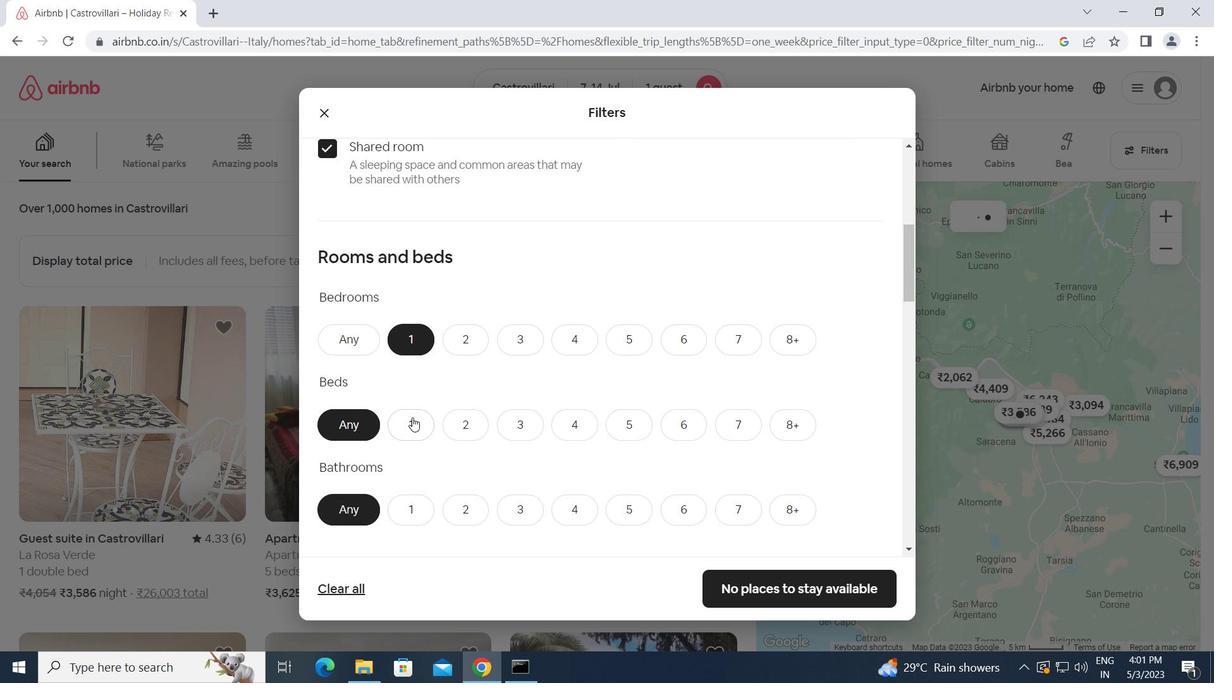
Action: Mouse moved to (413, 503)
Screenshot: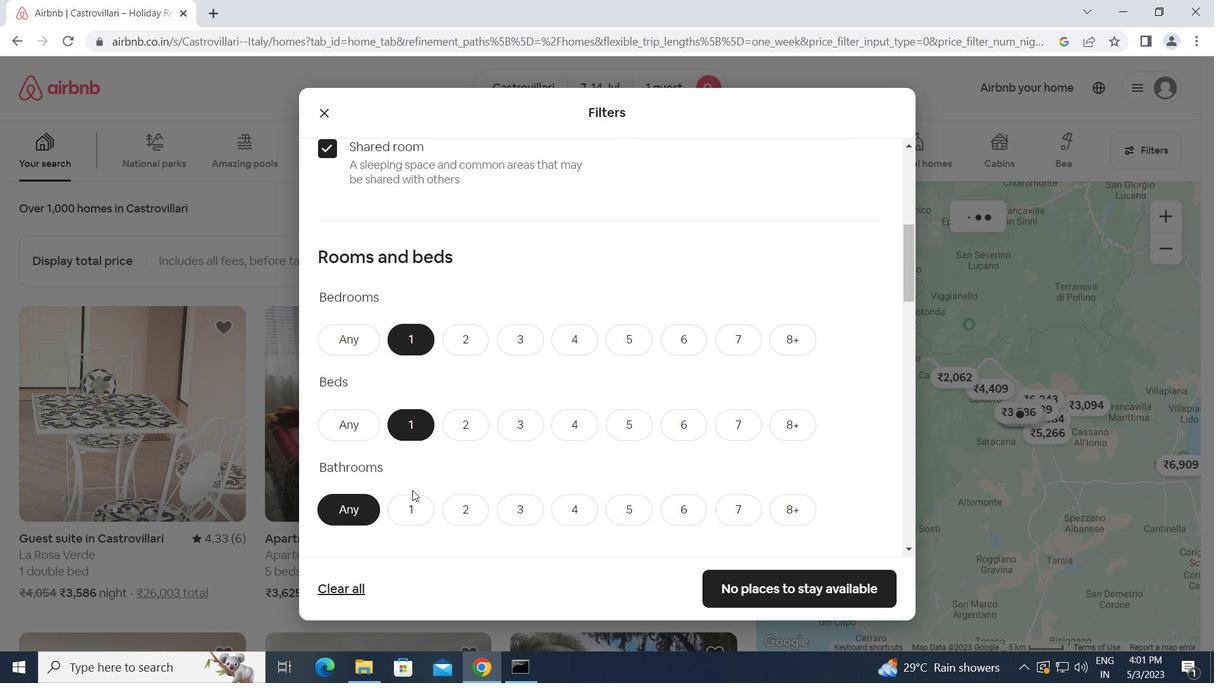 
Action: Mouse pressed left at (413, 503)
Screenshot: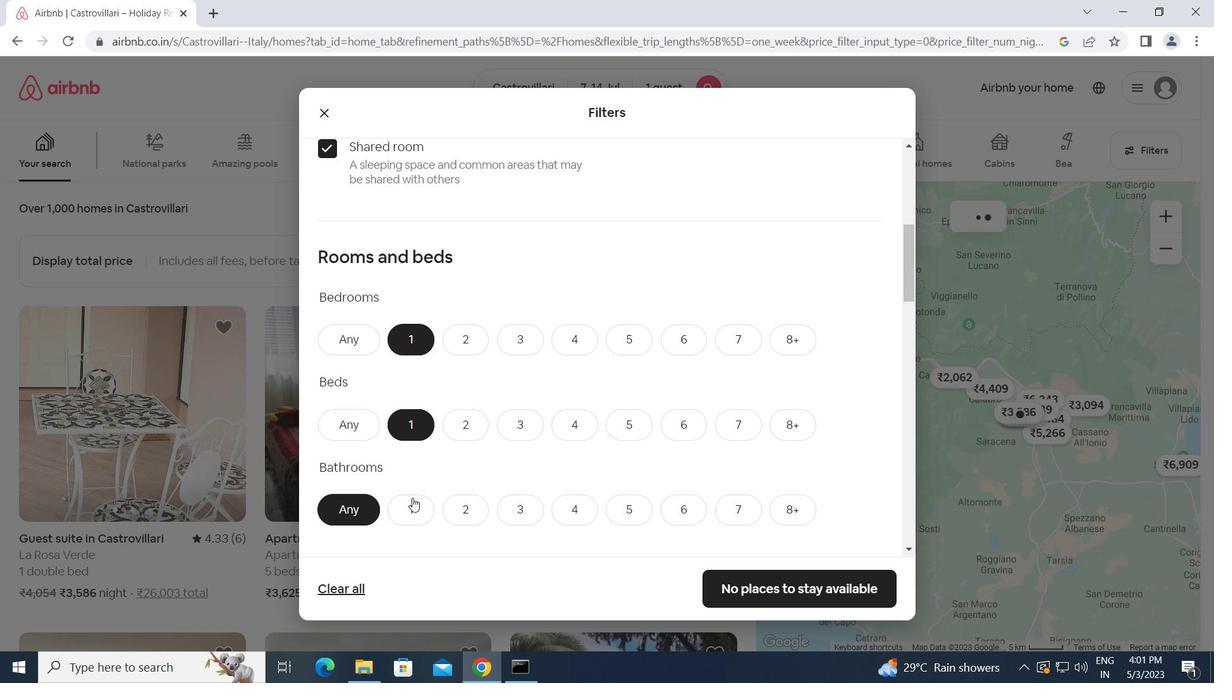 
Action: Mouse moved to (492, 513)
Screenshot: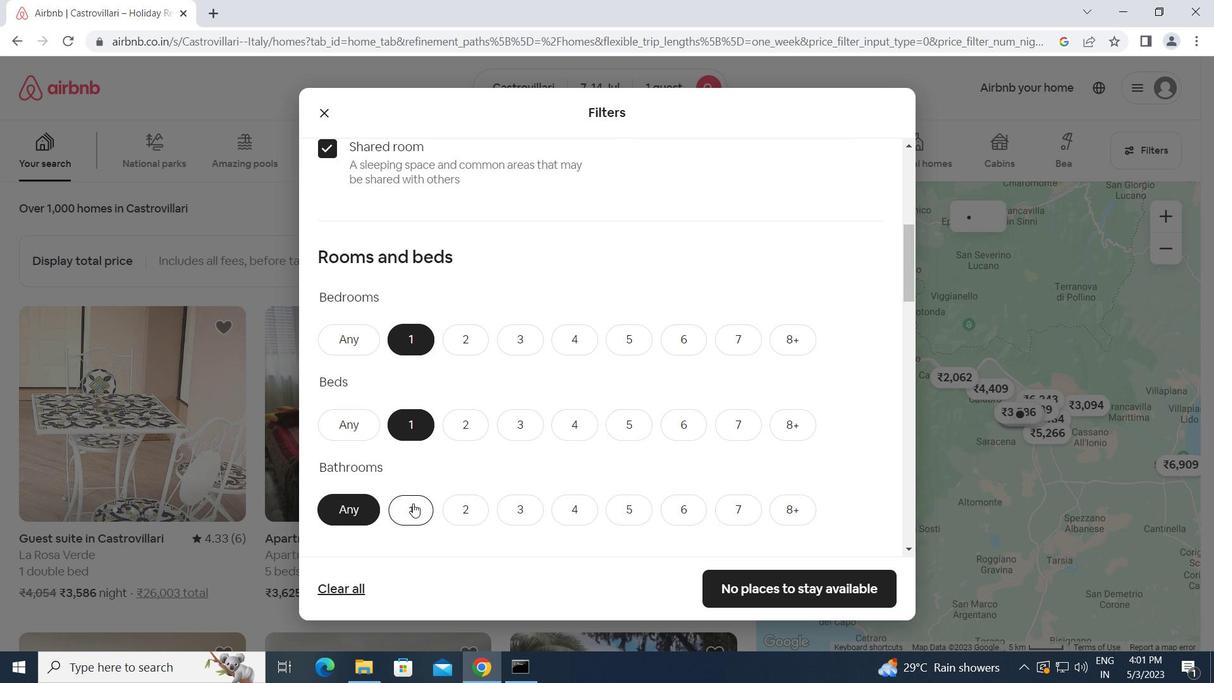 
Action: Mouse scrolled (492, 512) with delta (0, 0)
Screenshot: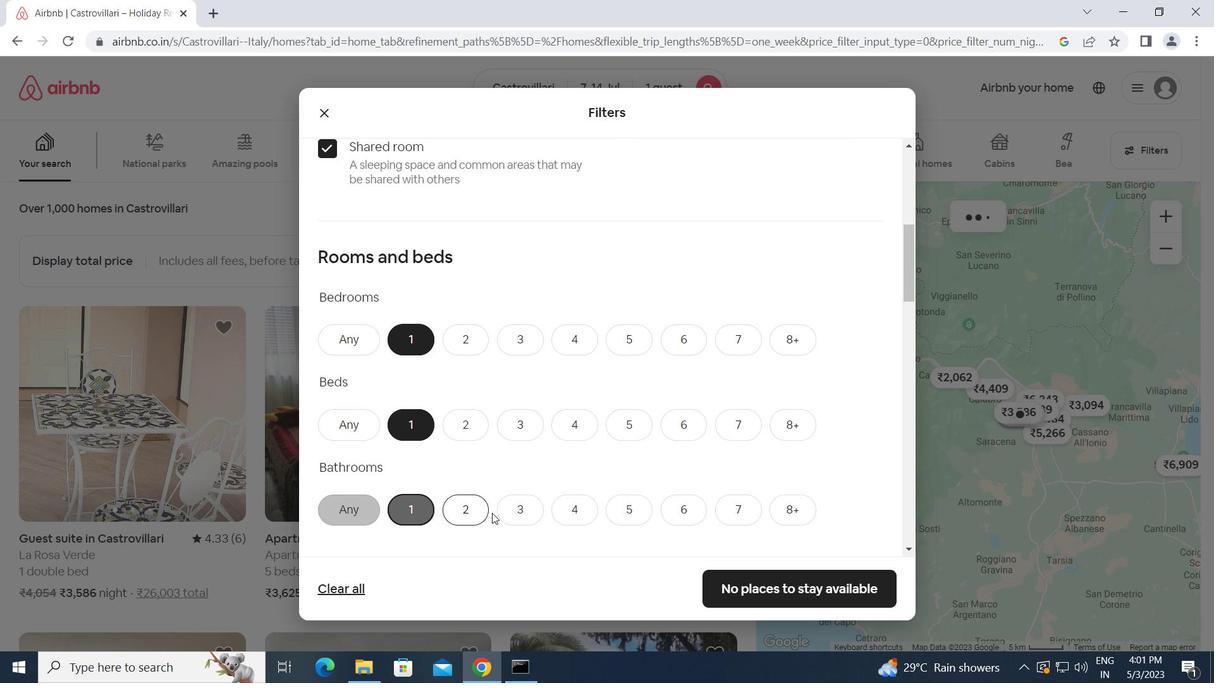 
Action: Mouse scrolled (492, 512) with delta (0, 0)
Screenshot: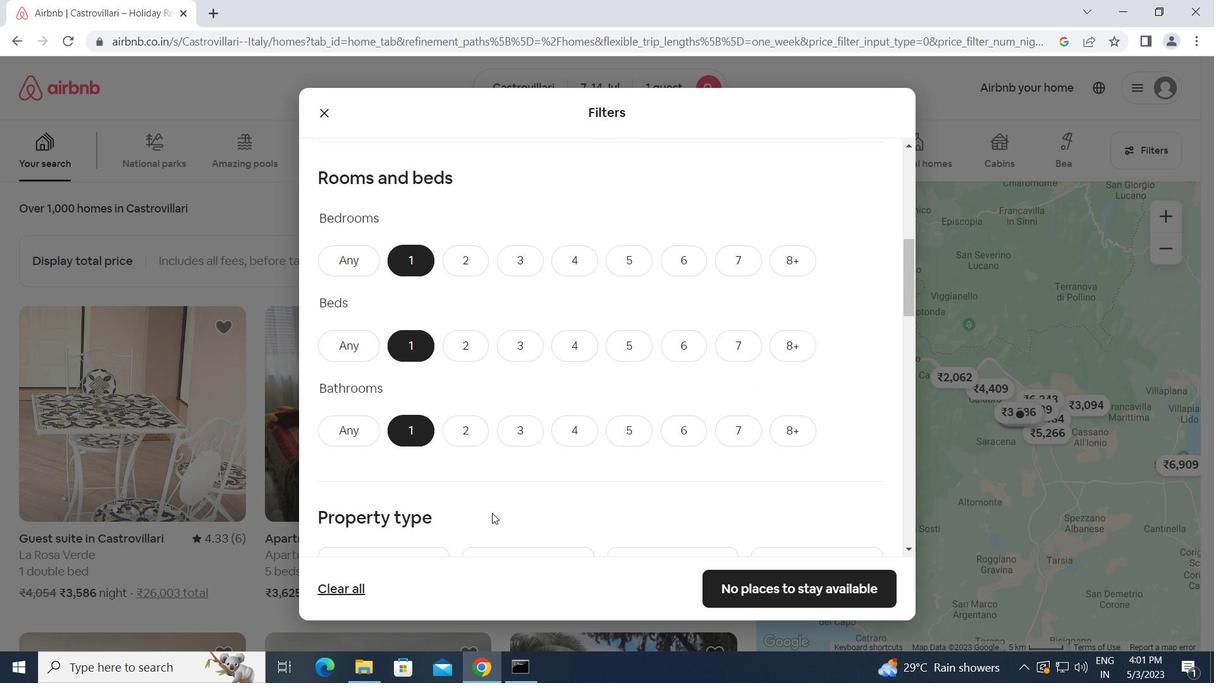 
Action: Mouse scrolled (492, 512) with delta (0, 0)
Screenshot: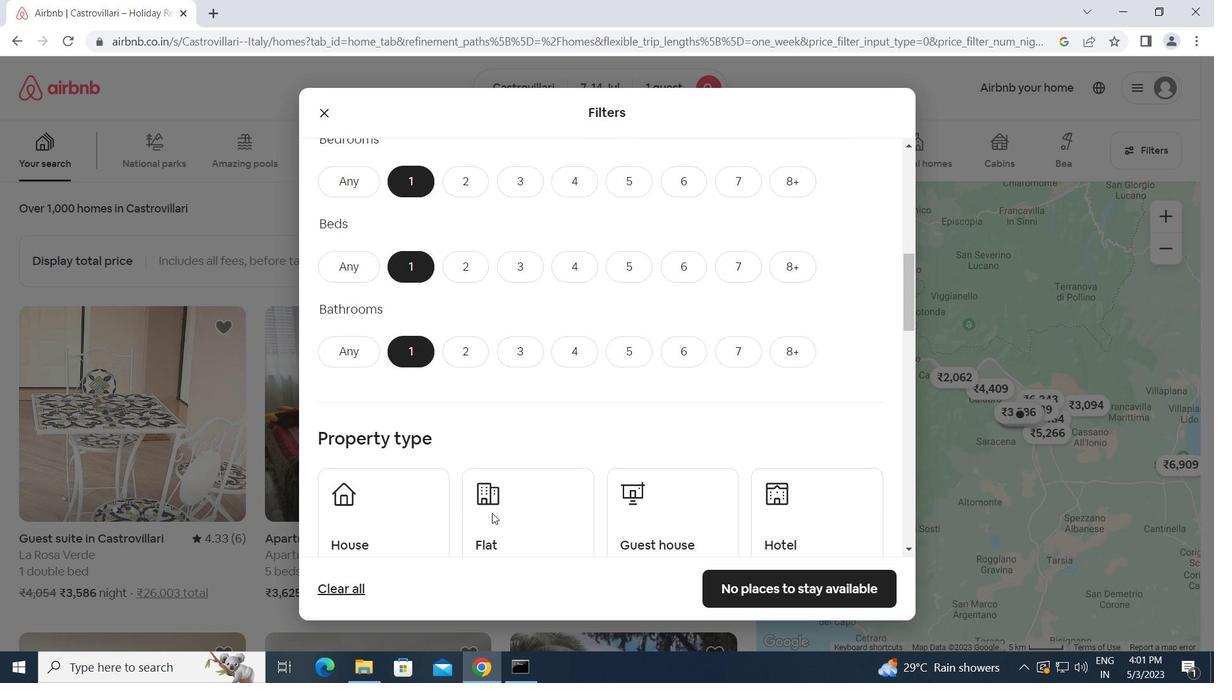 
Action: Mouse moved to (419, 468)
Screenshot: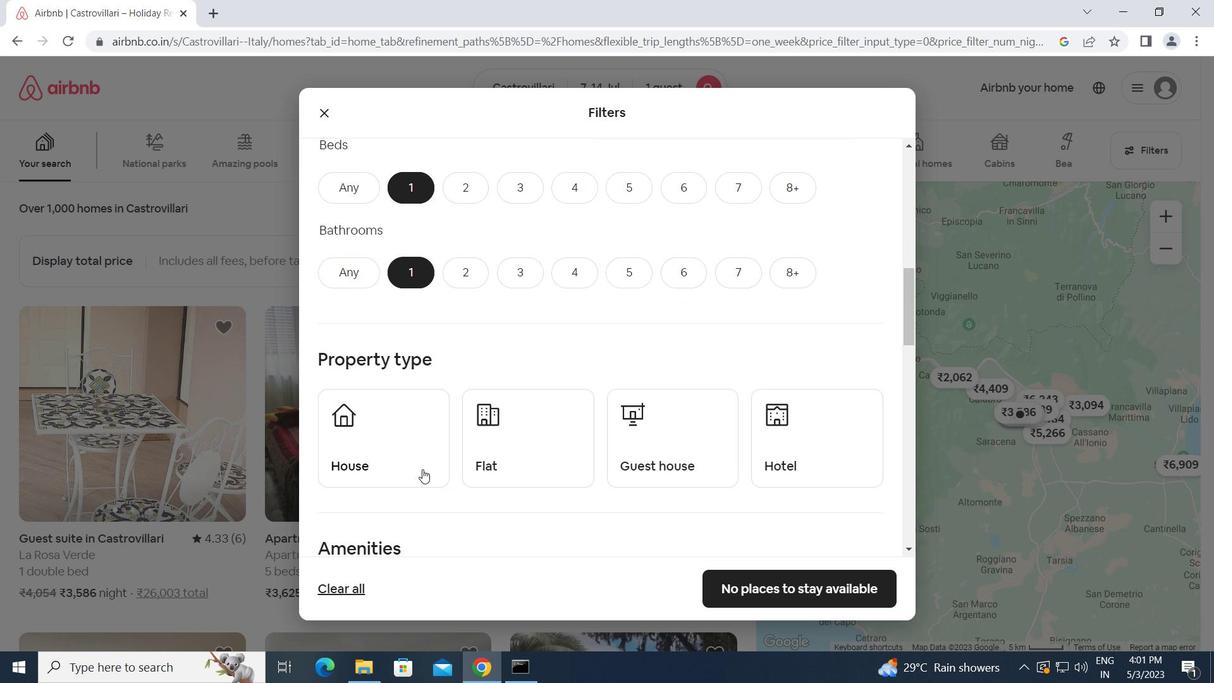 
Action: Mouse pressed left at (419, 468)
Screenshot: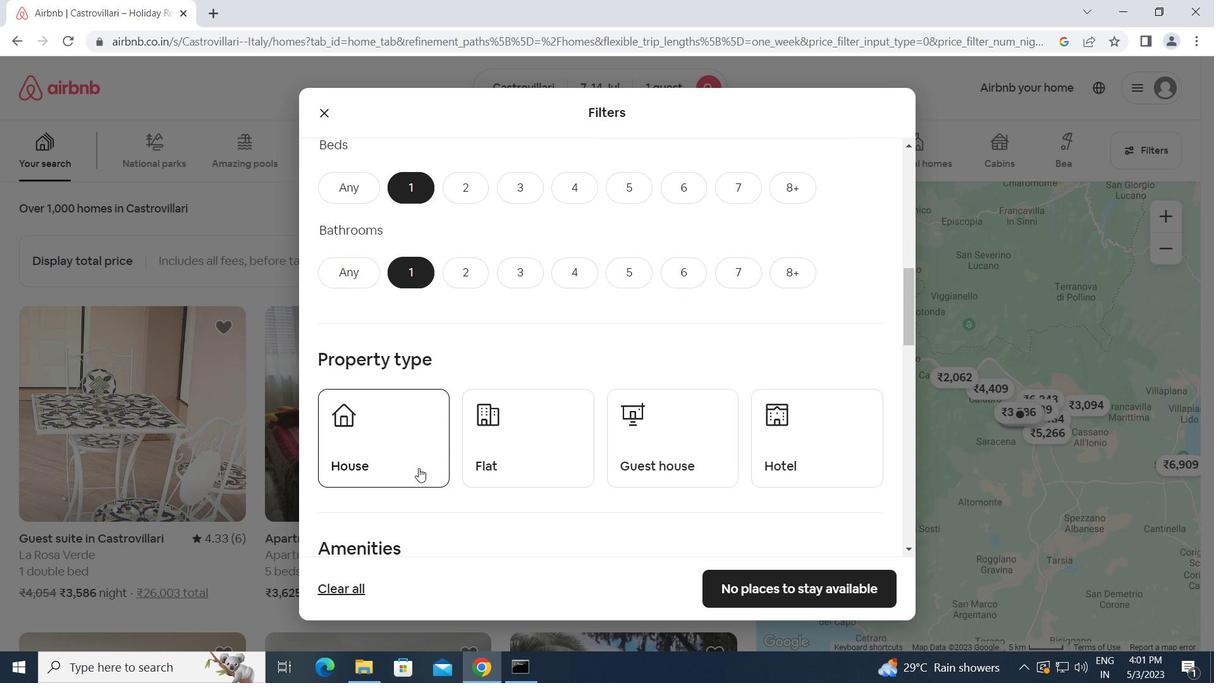 
Action: Mouse moved to (538, 461)
Screenshot: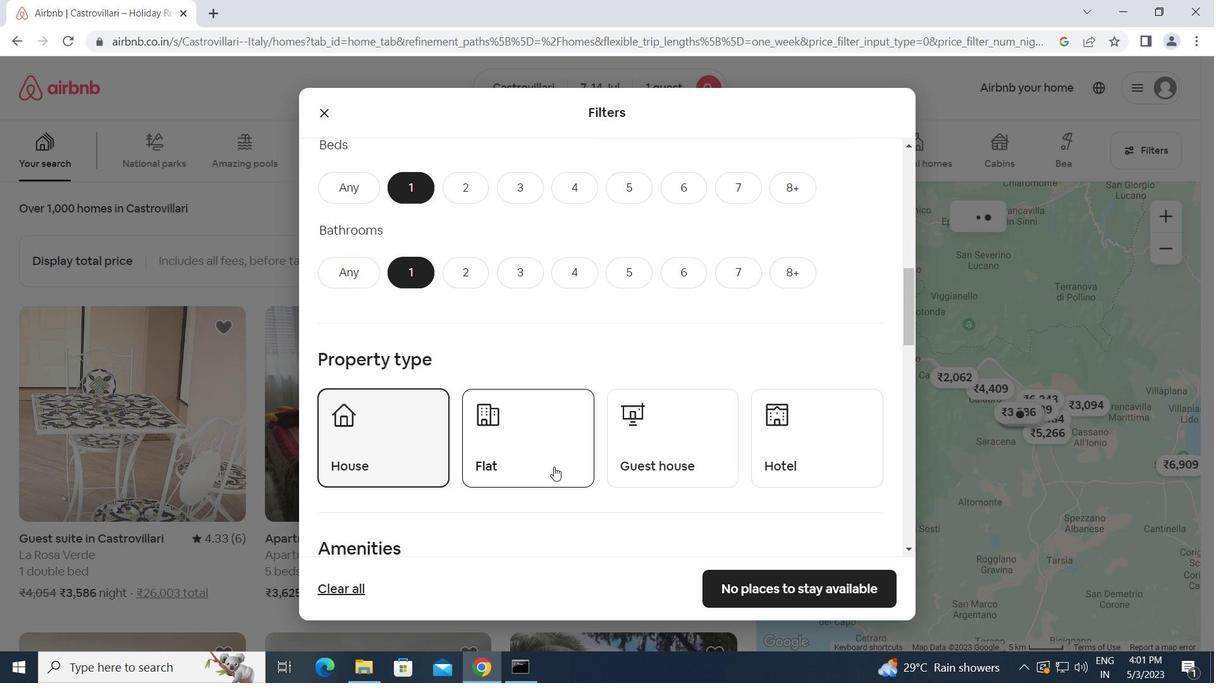 
Action: Mouse pressed left at (538, 461)
Screenshot: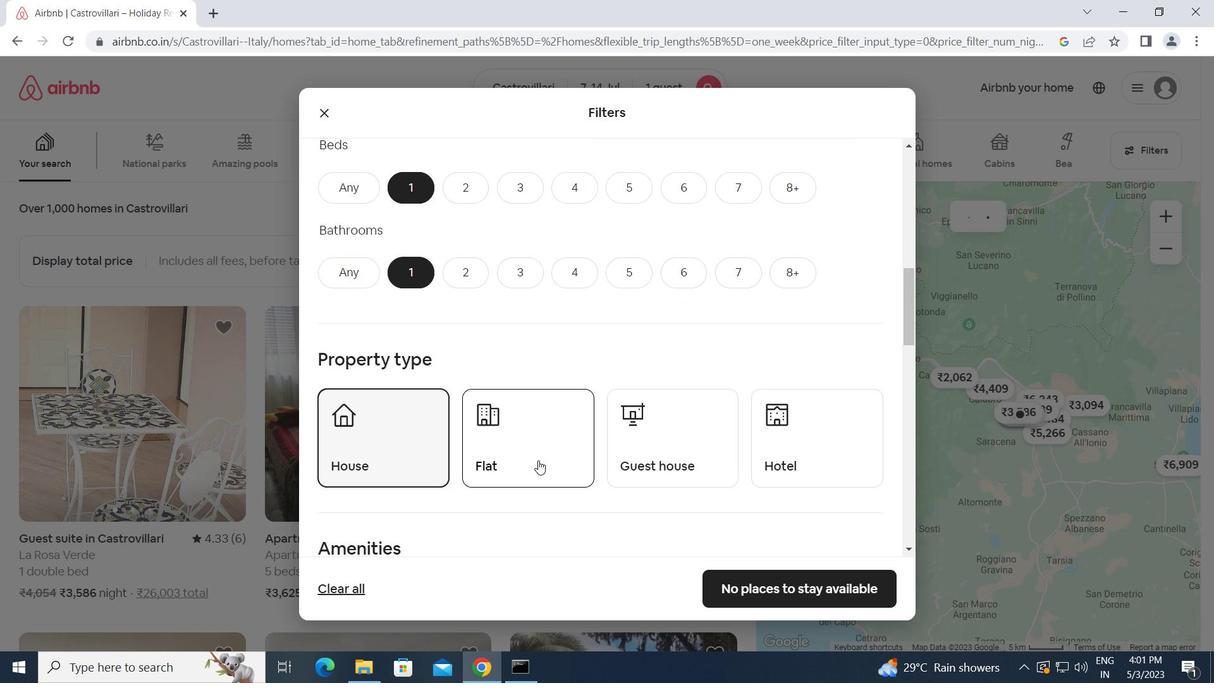 
Action: Mouse moved to (638, 454)
Screenshot: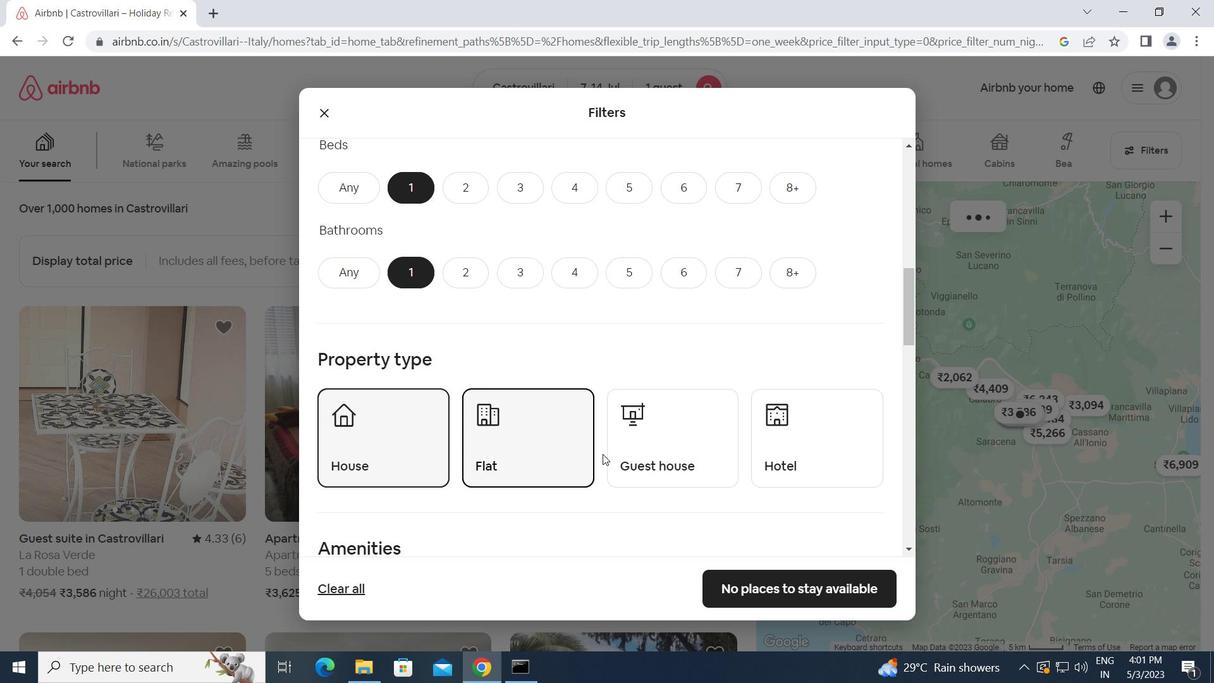 
Action: Mouse pressed left at (638, 454)
Screenshot: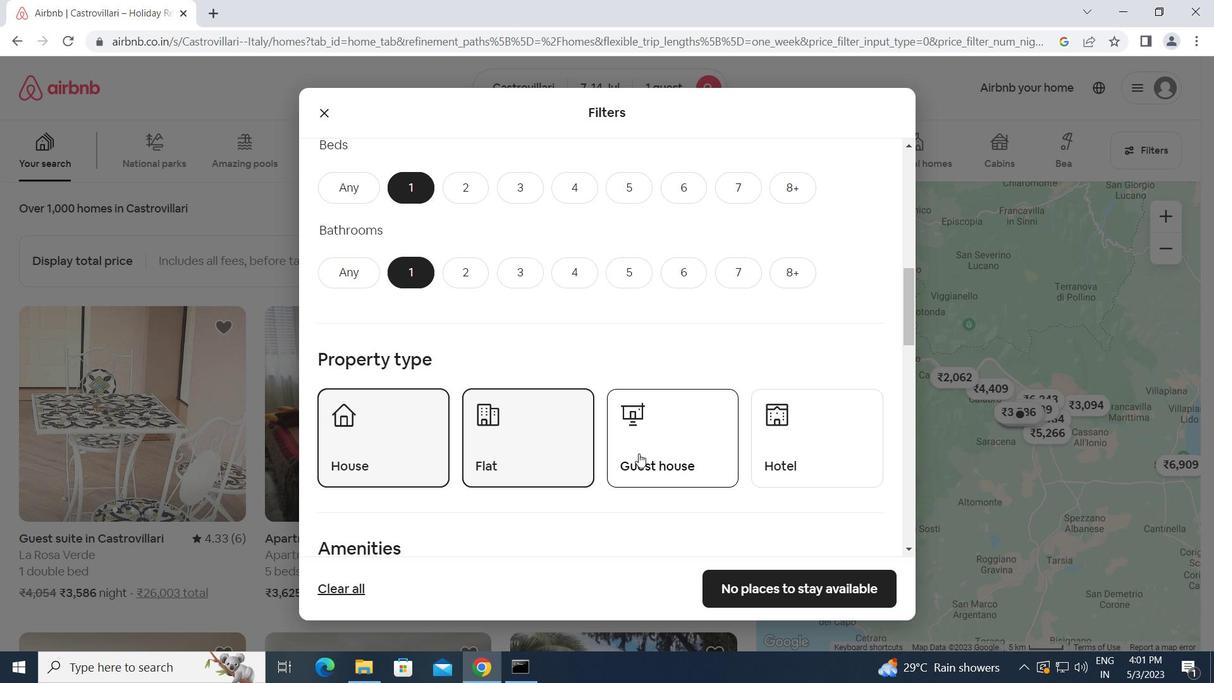 
Action: Mouse moved to (779, 444)
Screenshot: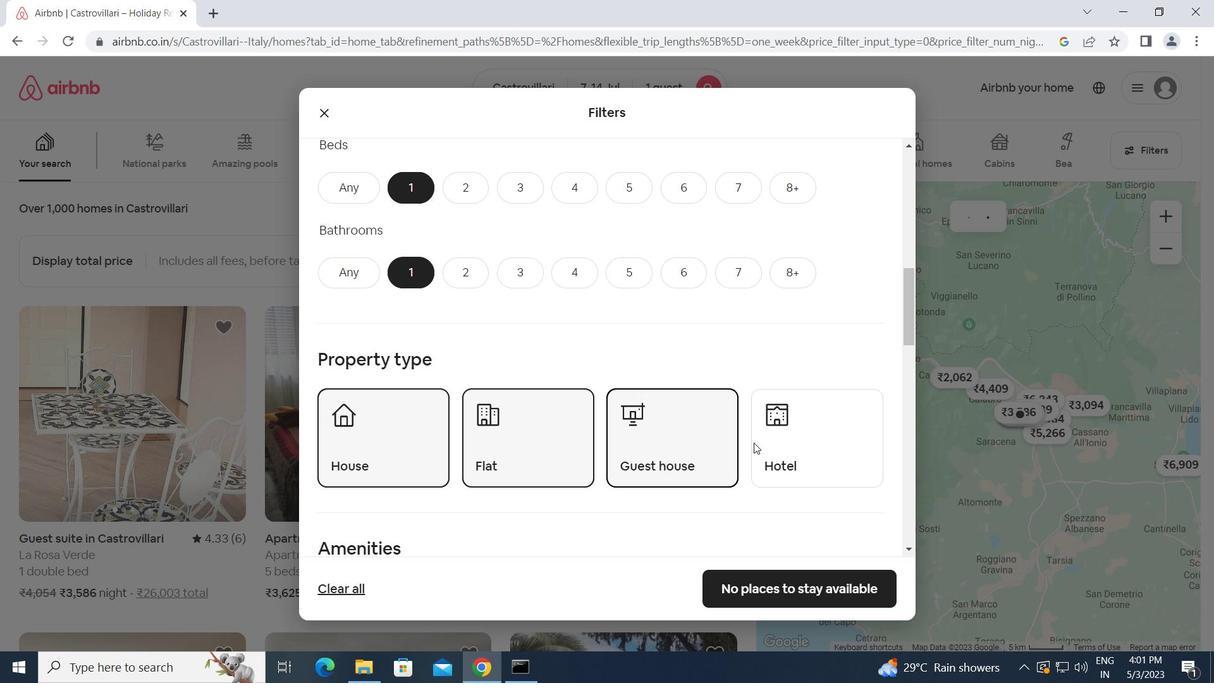 
Action: Mouse pressed left at (779, 444)
Screenshot: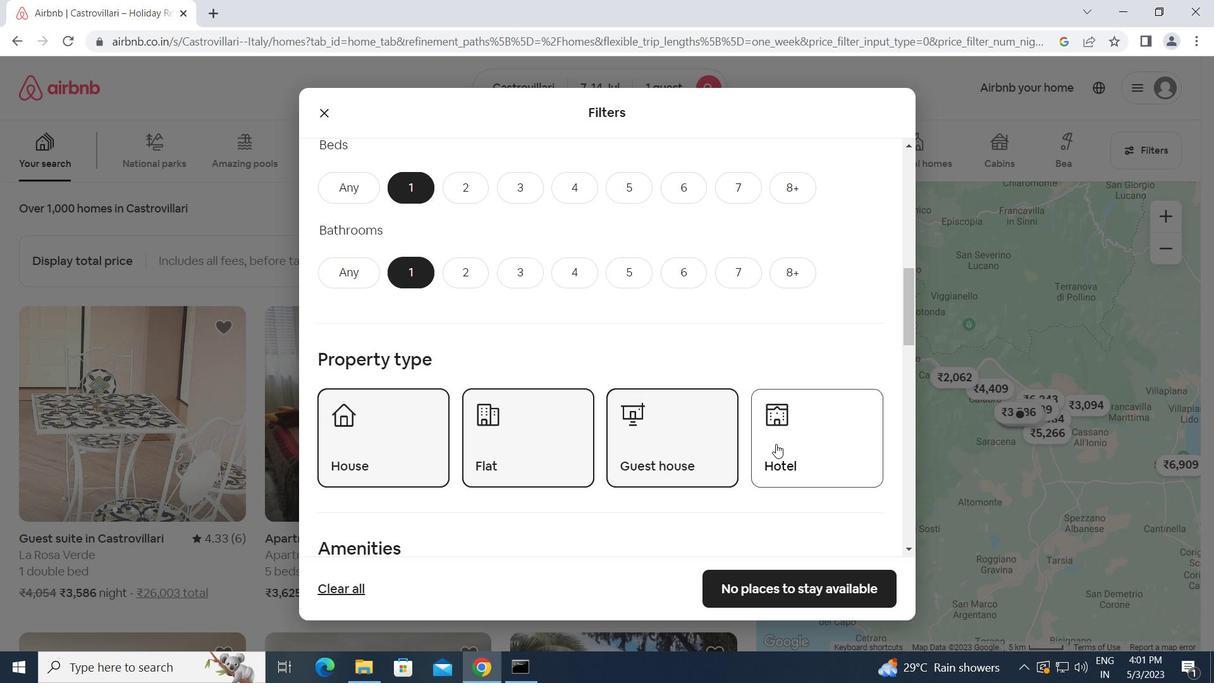 
Action: Mouse moved to (566, 506)
Screenshot: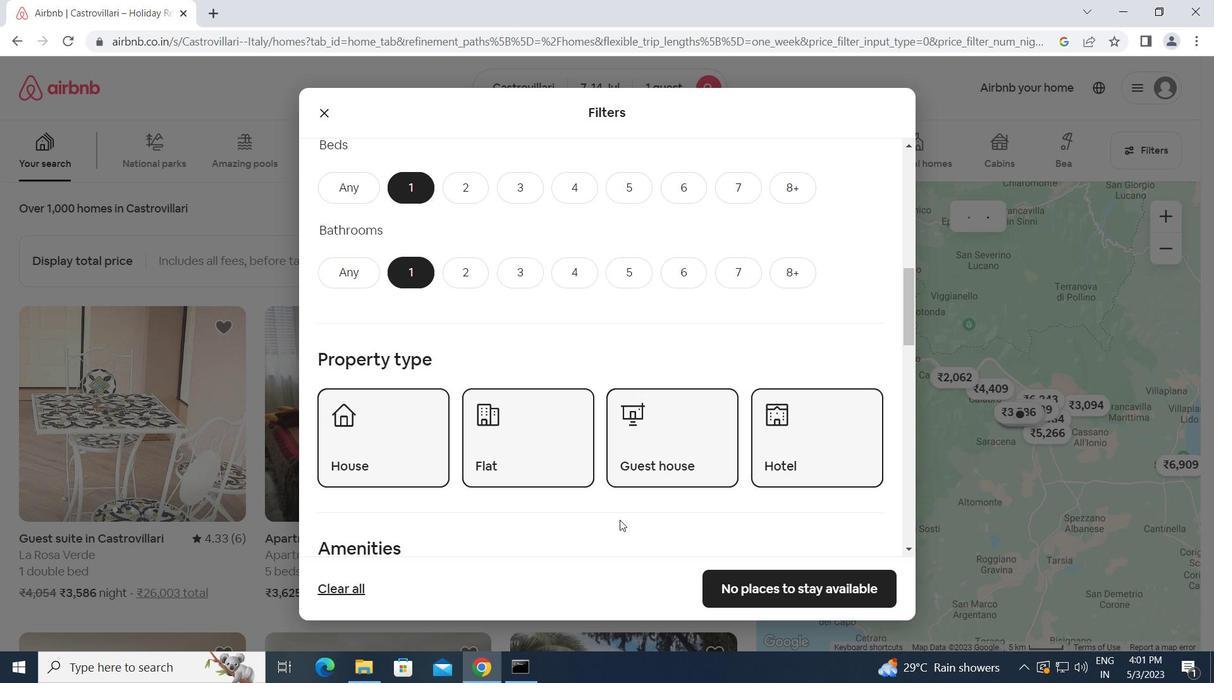 
Action: Mouse scrolled (566, 505) with delta (0, 0)
Screenshot: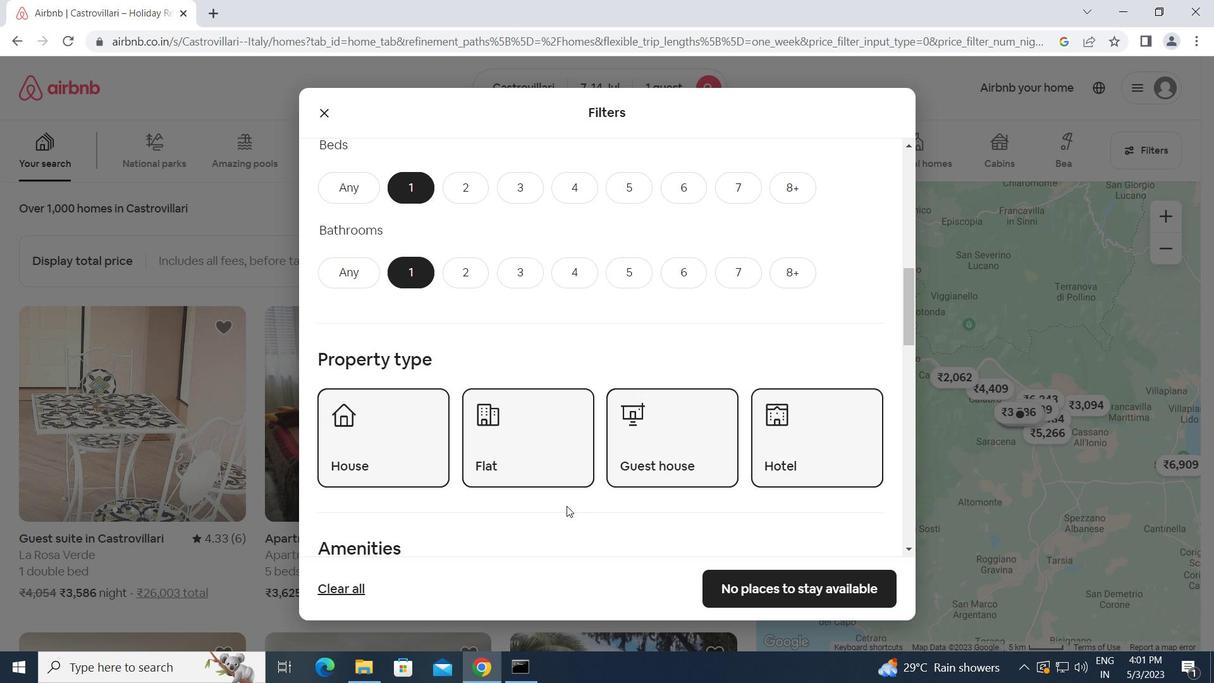 
Action: Mouse scrolled (566, 505) with delta (0, 0)
Screenshot: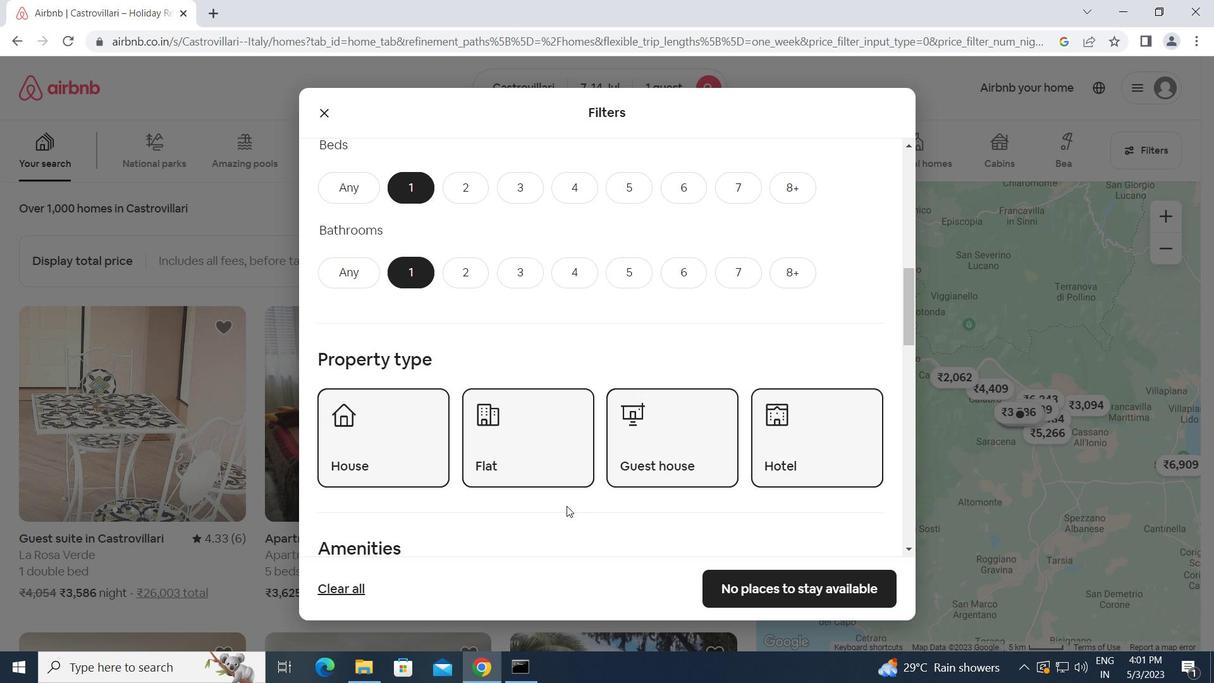 
Action: Mouse moved to (326, 504)
Screenshot: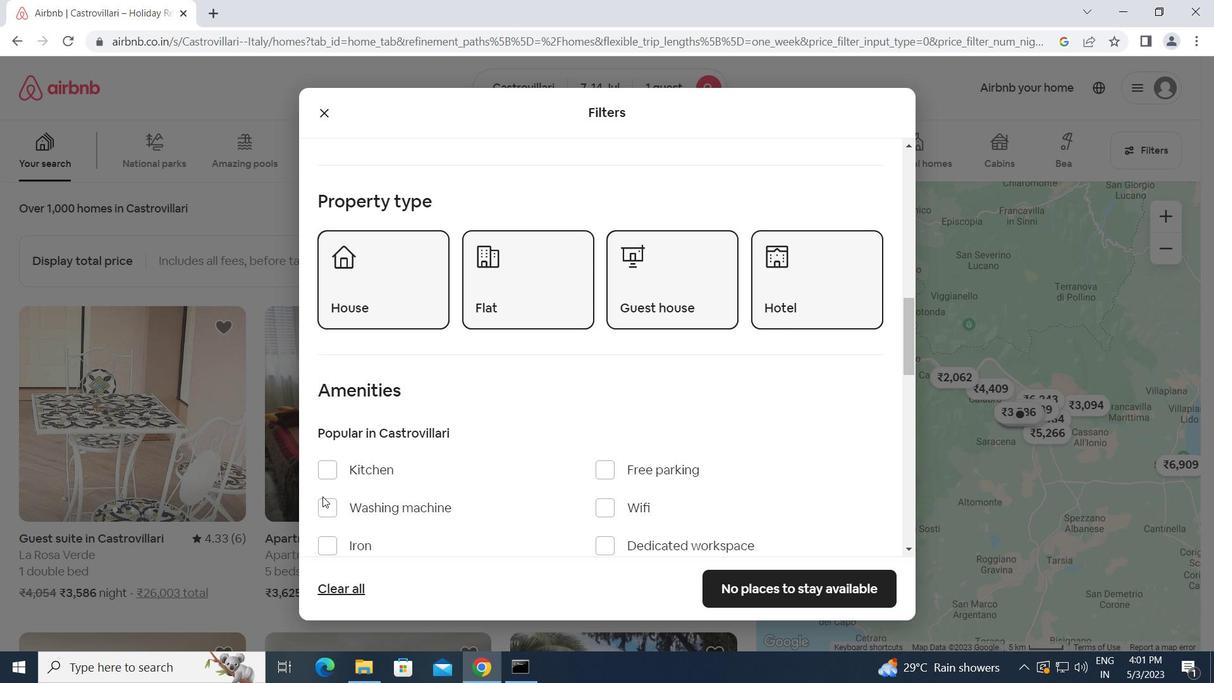 
Action: Mouse pressed left at (326, 504)
Screenshot: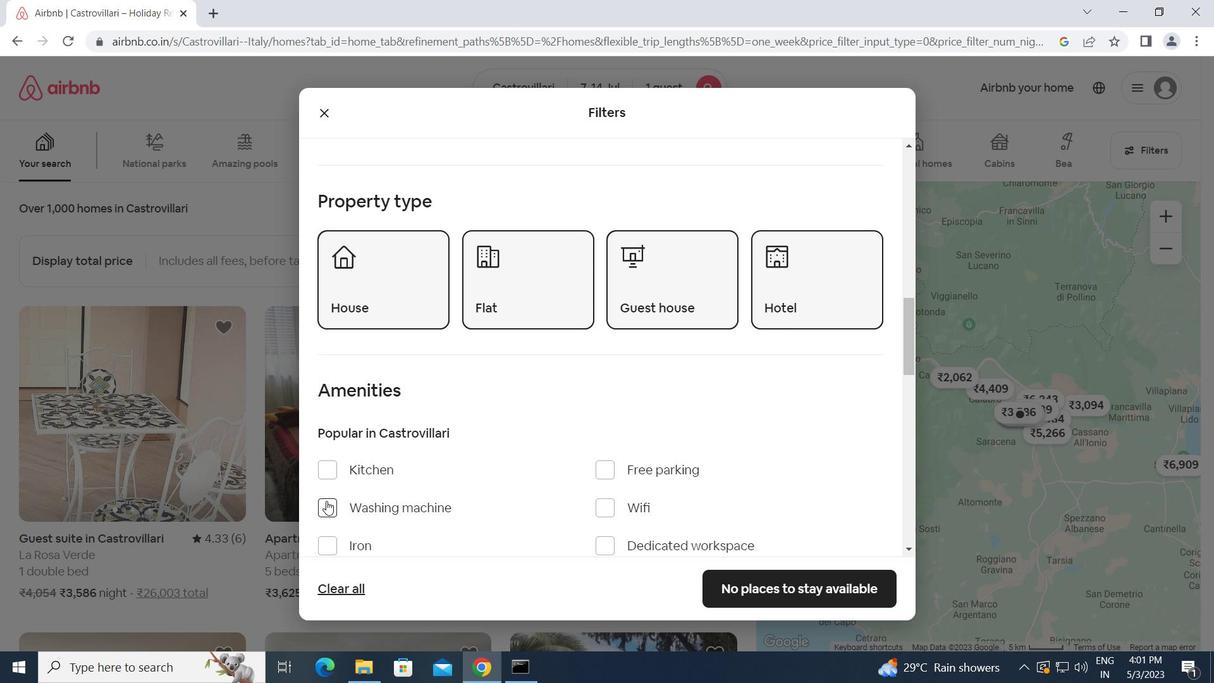
Action: Mouse moved to (445, 523)
Screenshot: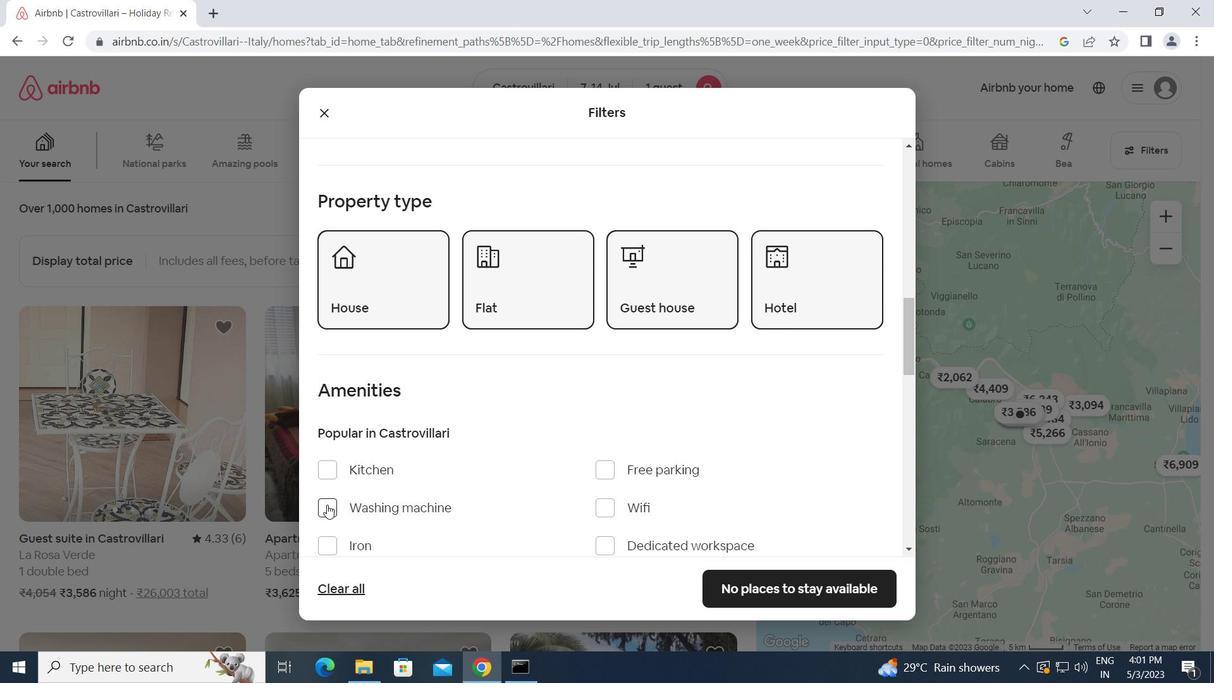 
Action: Mouse scrolled (445, 523) with delta (0, 0)
Screenshot: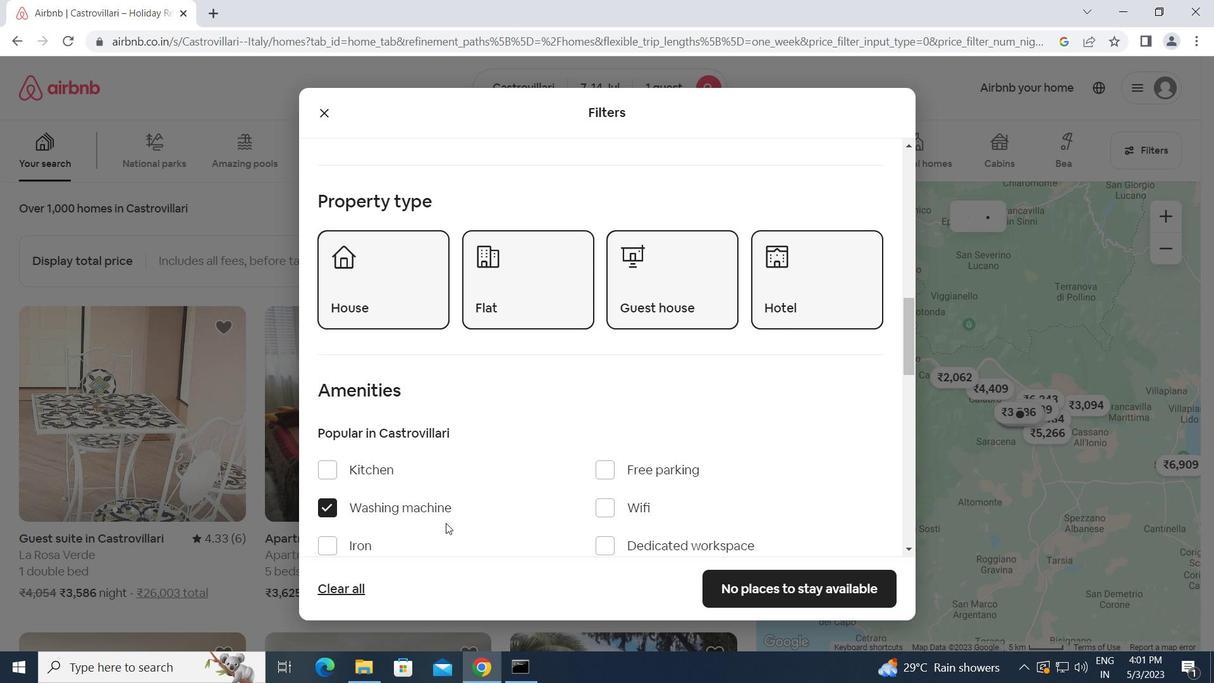
Action: Mouse scrolled (445, 523) with delta (0, 0)
Screenshot: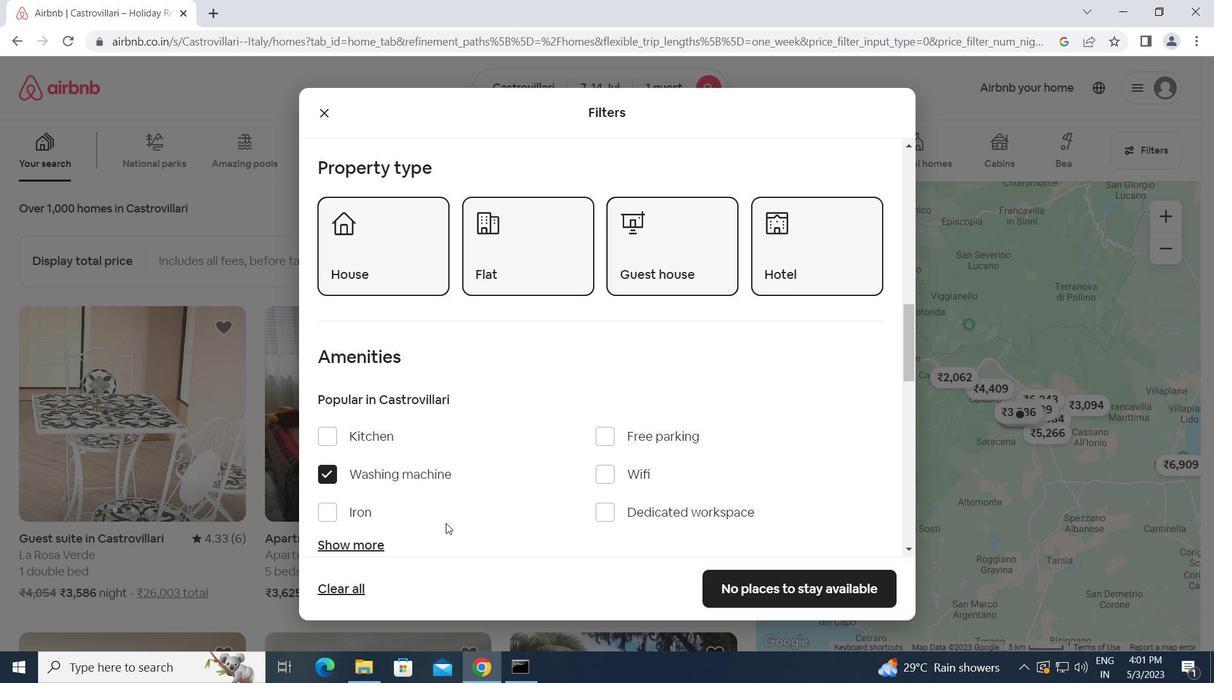 
Action: Mouse moved to (473, 514)
Screenshot: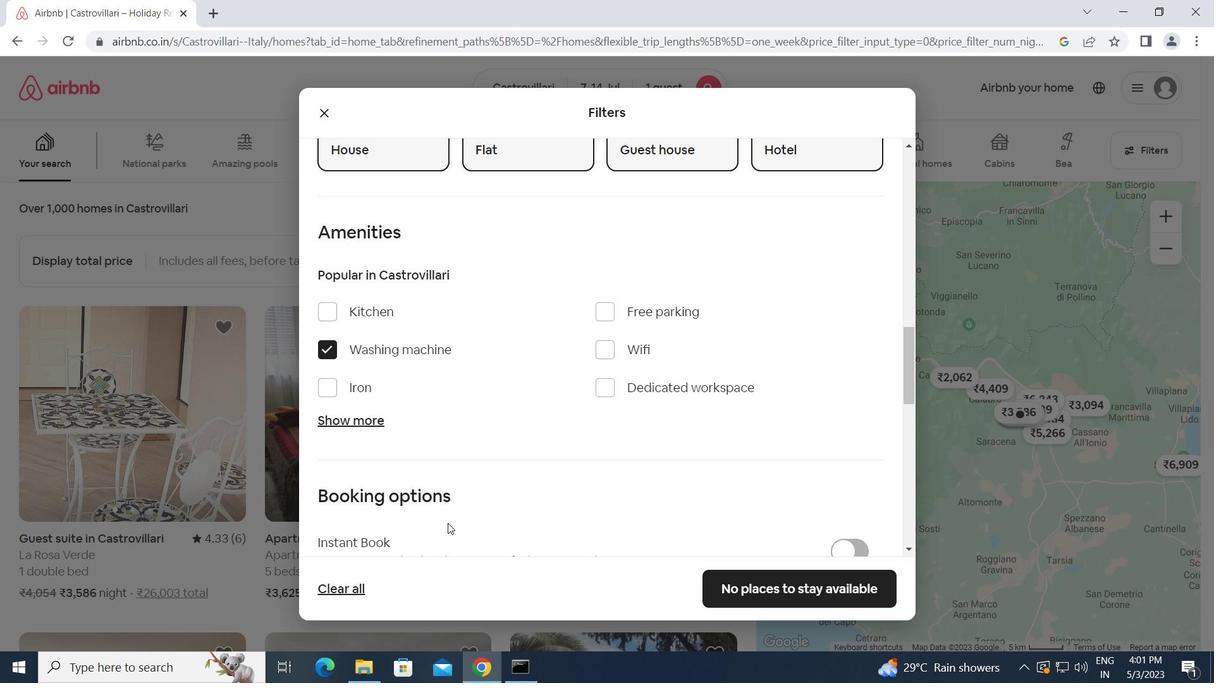 
Action: Mouse scrolled (473, 514) with delta (0, 0)
Screenshot: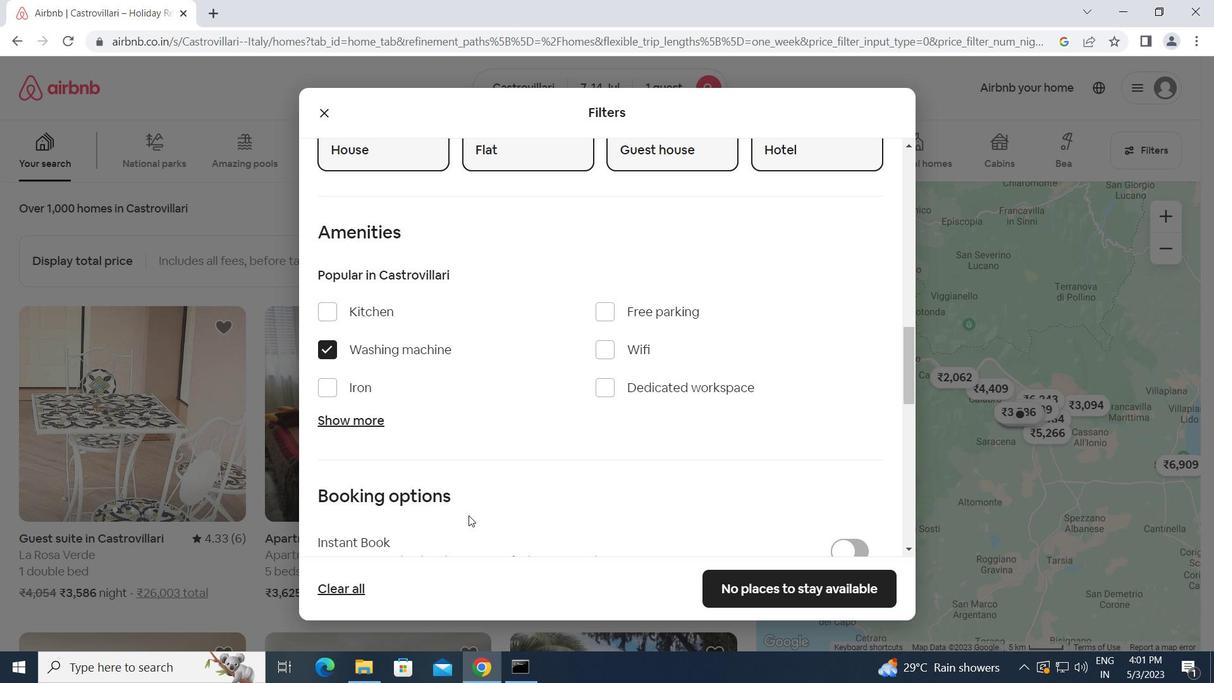 
Action: Mouse scrolled (473, 514) with delta (0, 0)
Screenshot: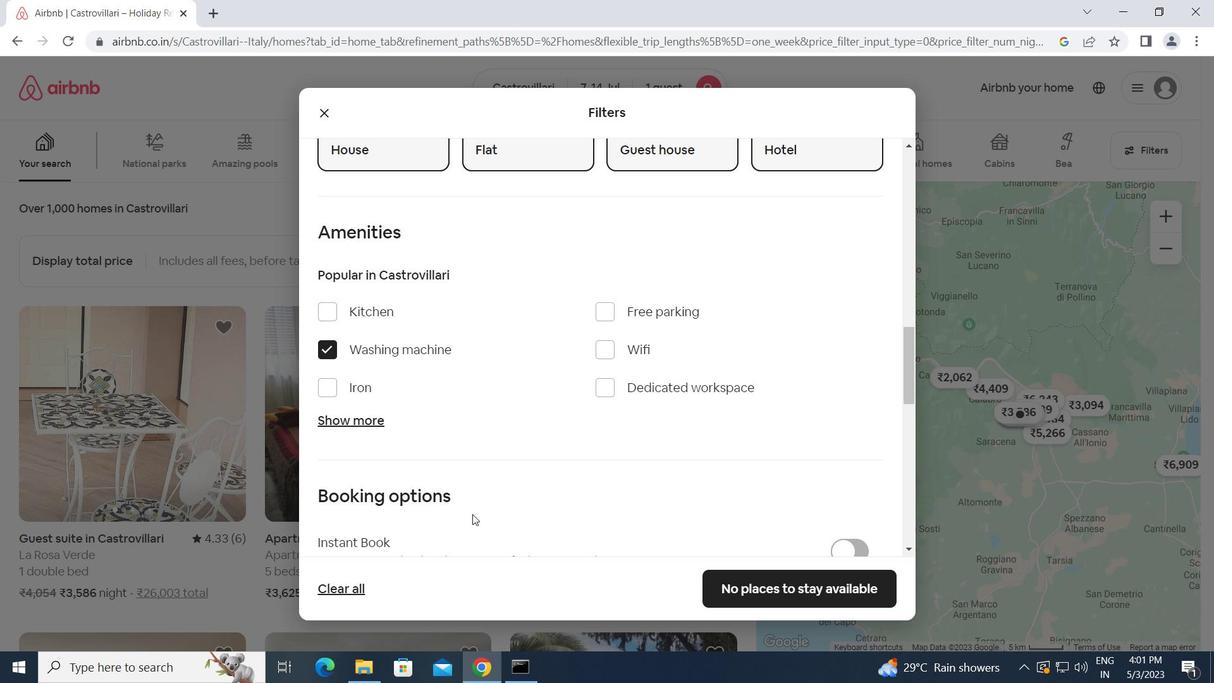 
Action: Mouse scrolled (473, 514) with delta (0, 0)
Screenshot: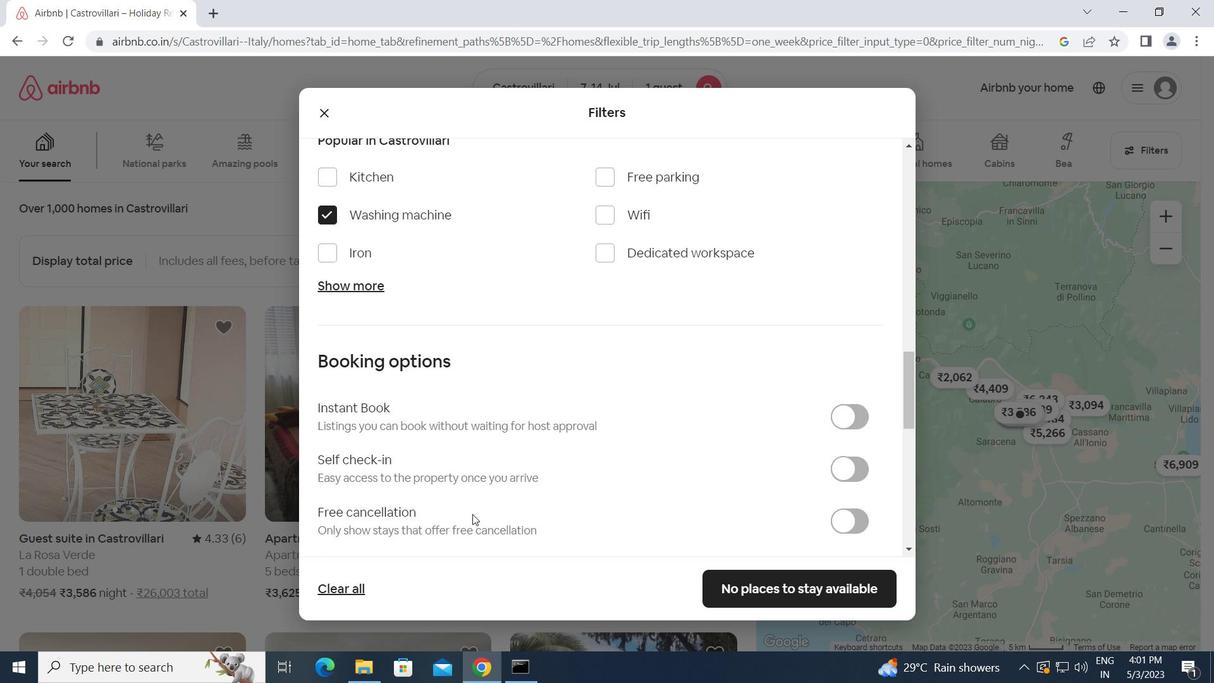 
Action: Mouse moved to (841, 354)
Screenshot: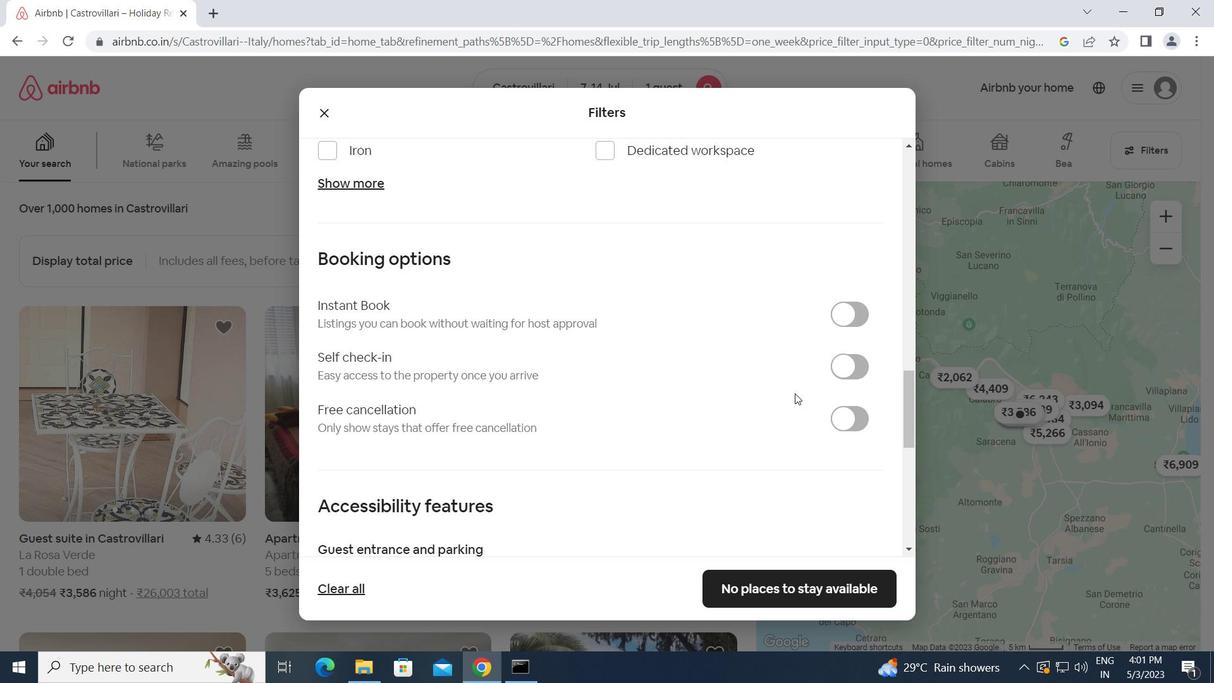 
Action: Mouse pressed left at (841, 354)
Screenshot: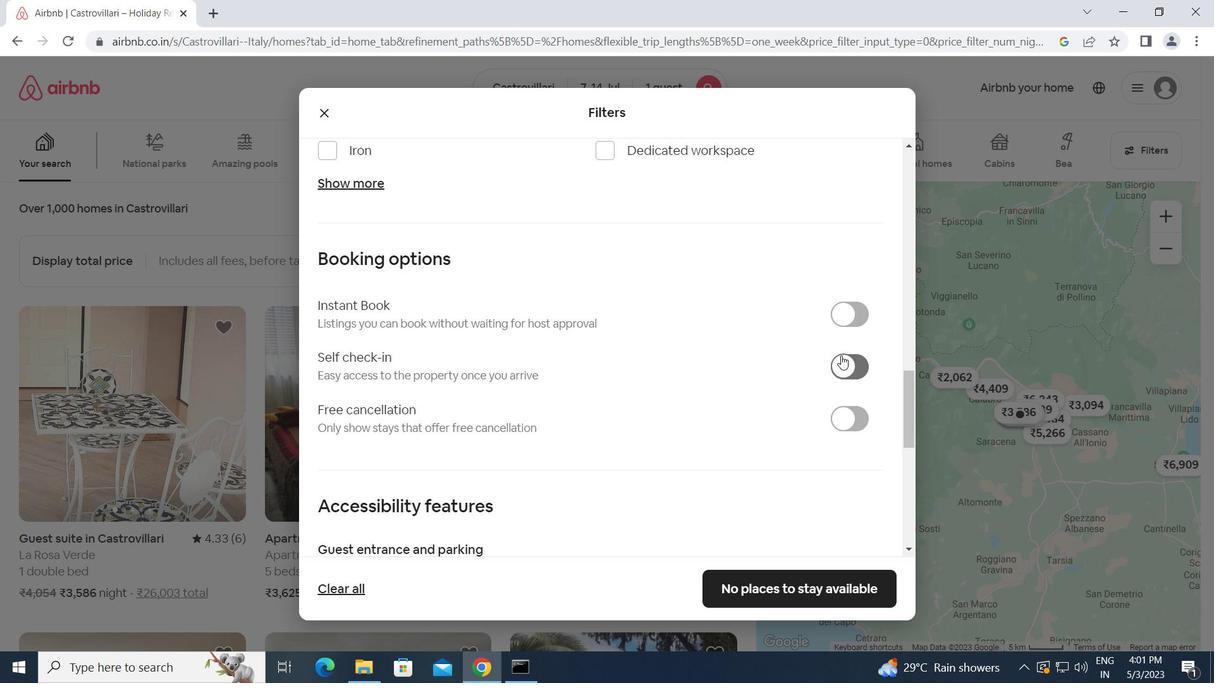 
Action: Mouse moved to (733, 510)
Screenshot: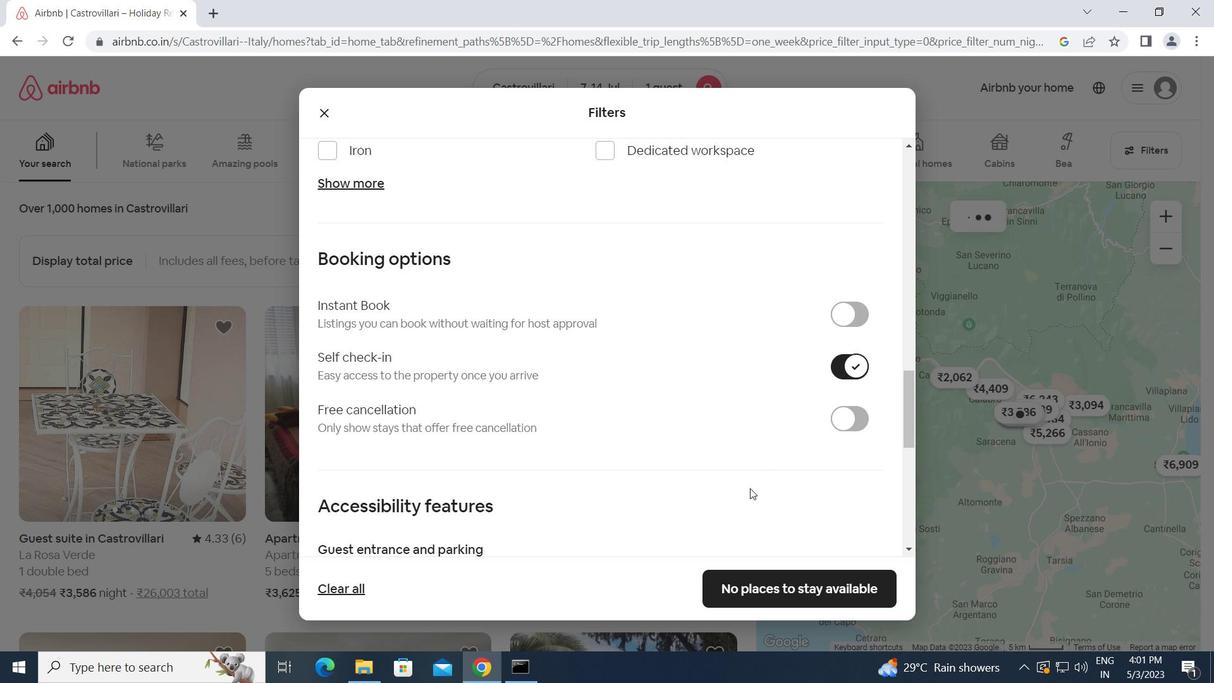 
Action: Mouse scrolled (733, 509) with delta (0, 0)
Screenshot: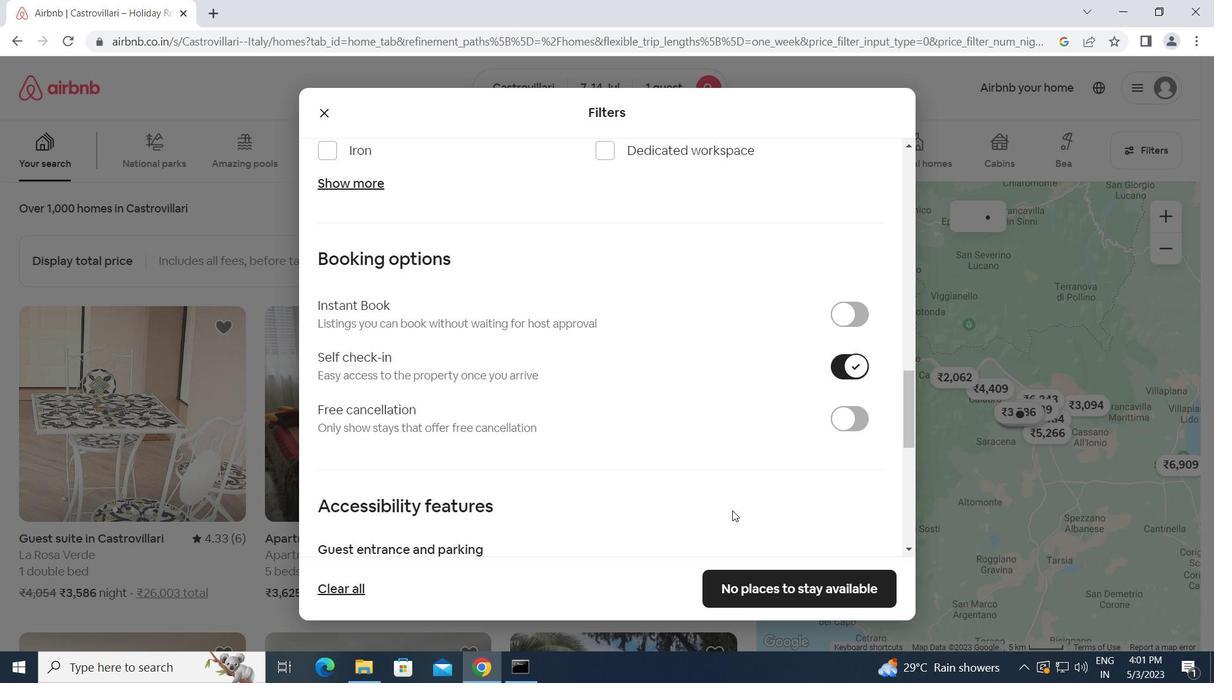 
Action: Mouse scrolled (733, 509) with delta (0, 0)
Screenshot: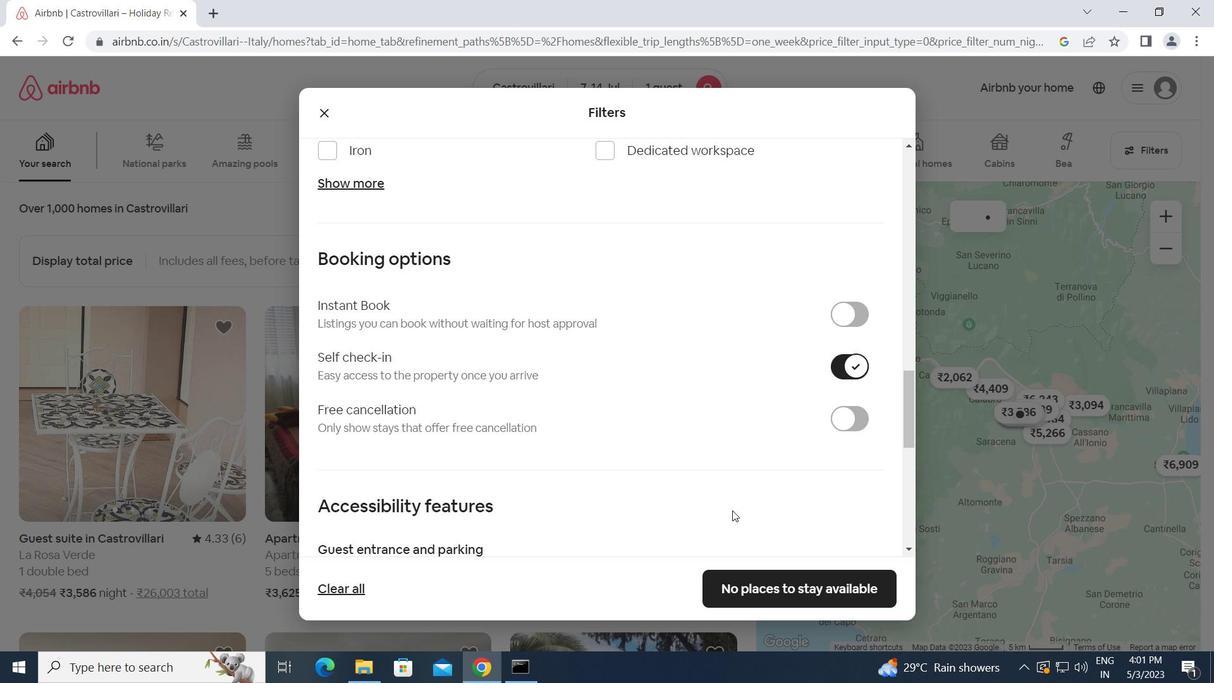 
Action: Mouse scrolled (733, 509) with delta (0, 0)
Screenshot: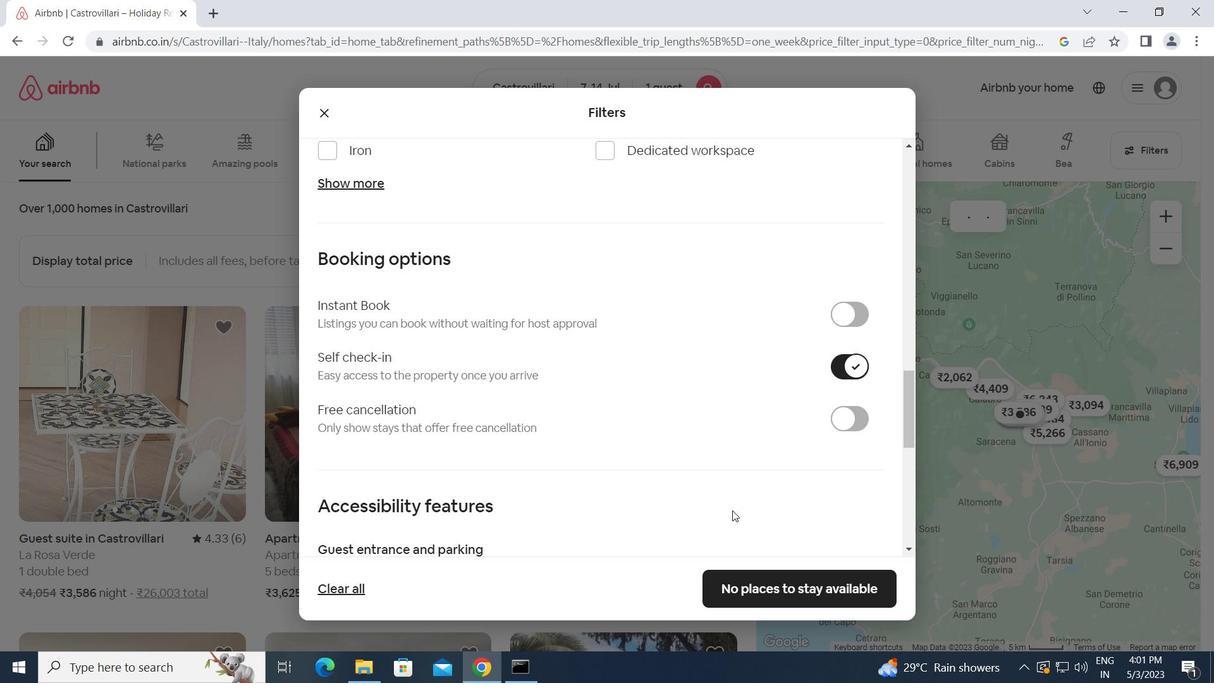 
Action: Mouse scrolled (733, 509) with delta (0, 0)
Screenshot: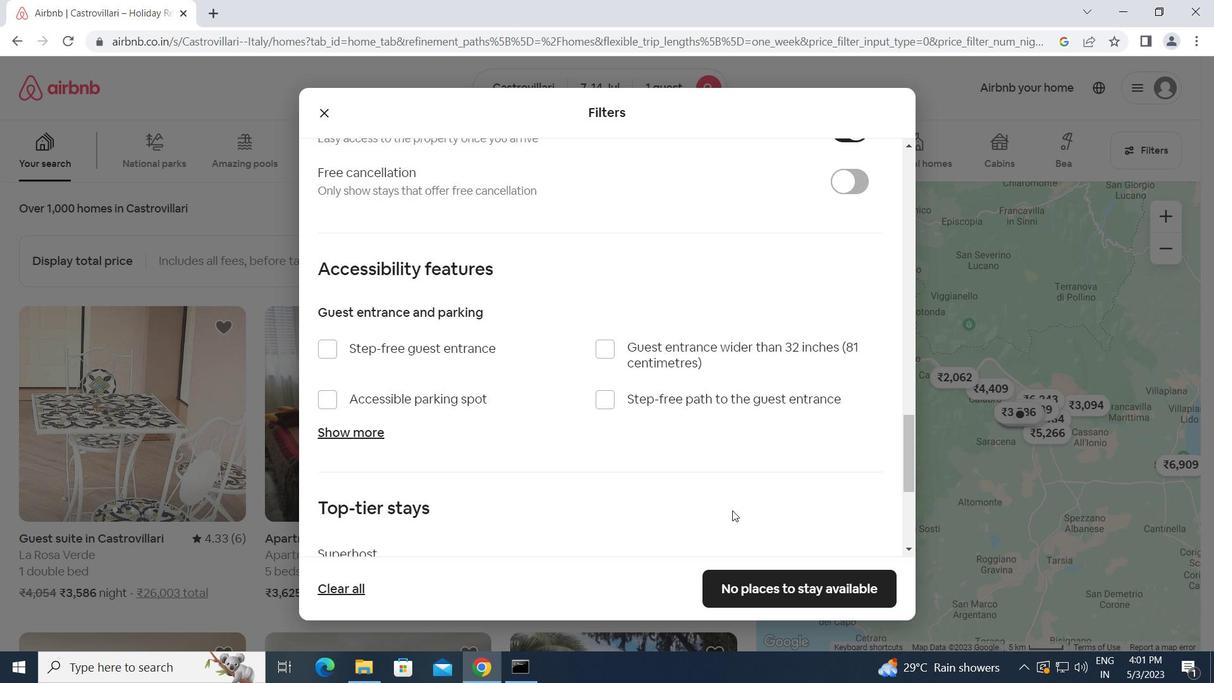 
Action: Mouse scrolled (733, 509) with delta (0, 0)
Screenshot: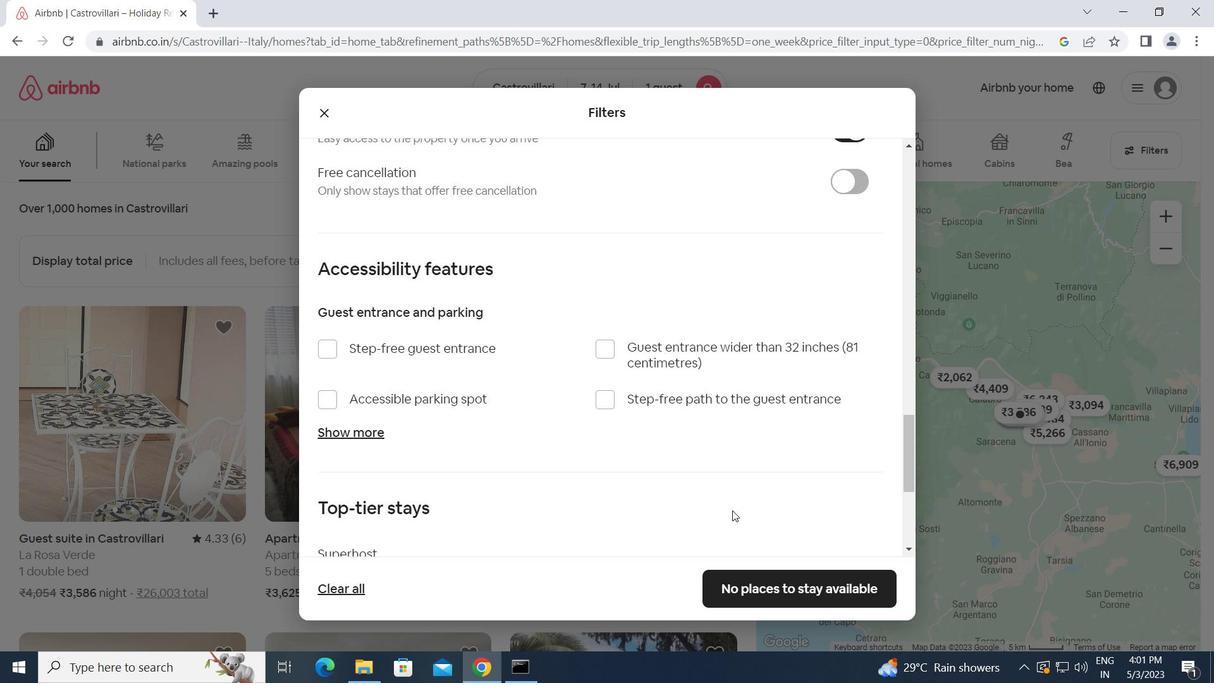 
Action: Mouse scrolled (733, 509) with delta (0, 0)
Screenshot: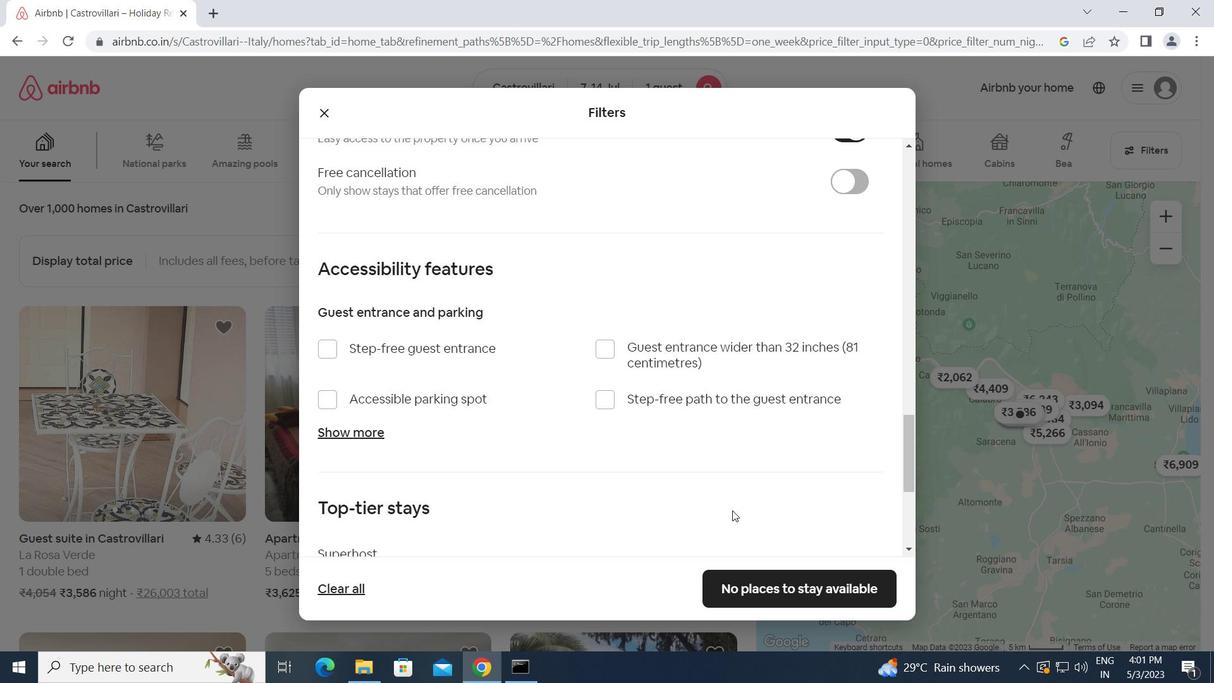 
Action: Mouse moved to (721, 509)
Screenshot: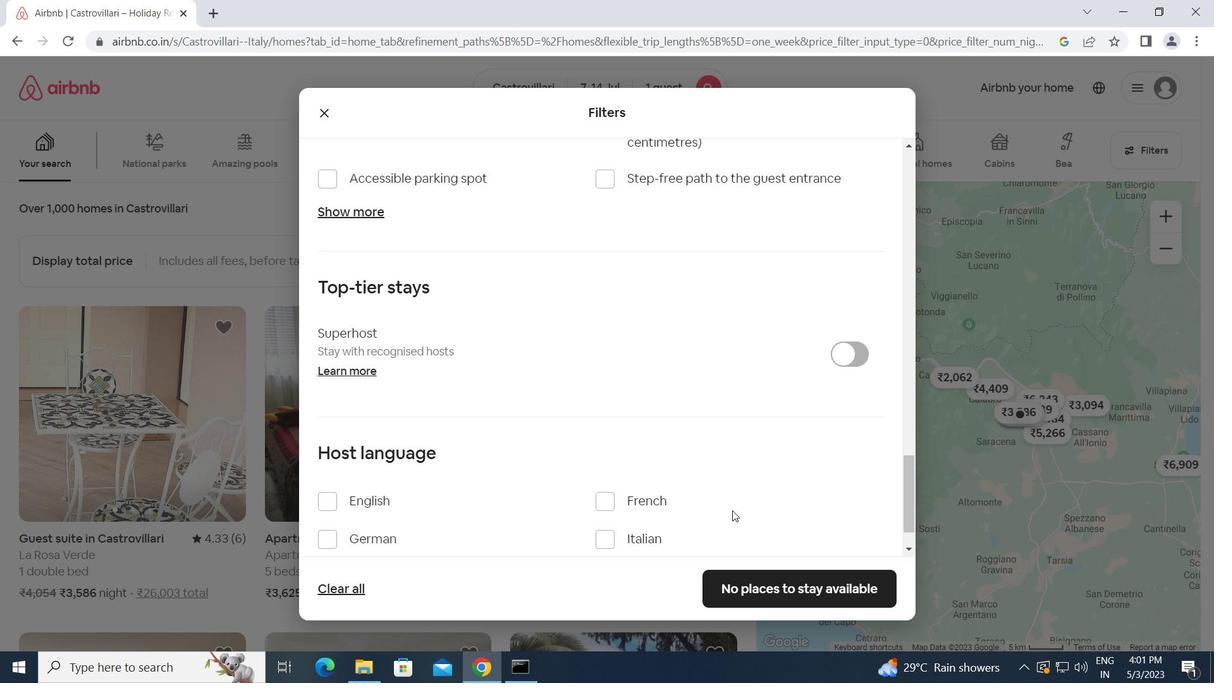 
Action: Mouse scrolled (721, 509) with delta (0, 0)
Screenshot: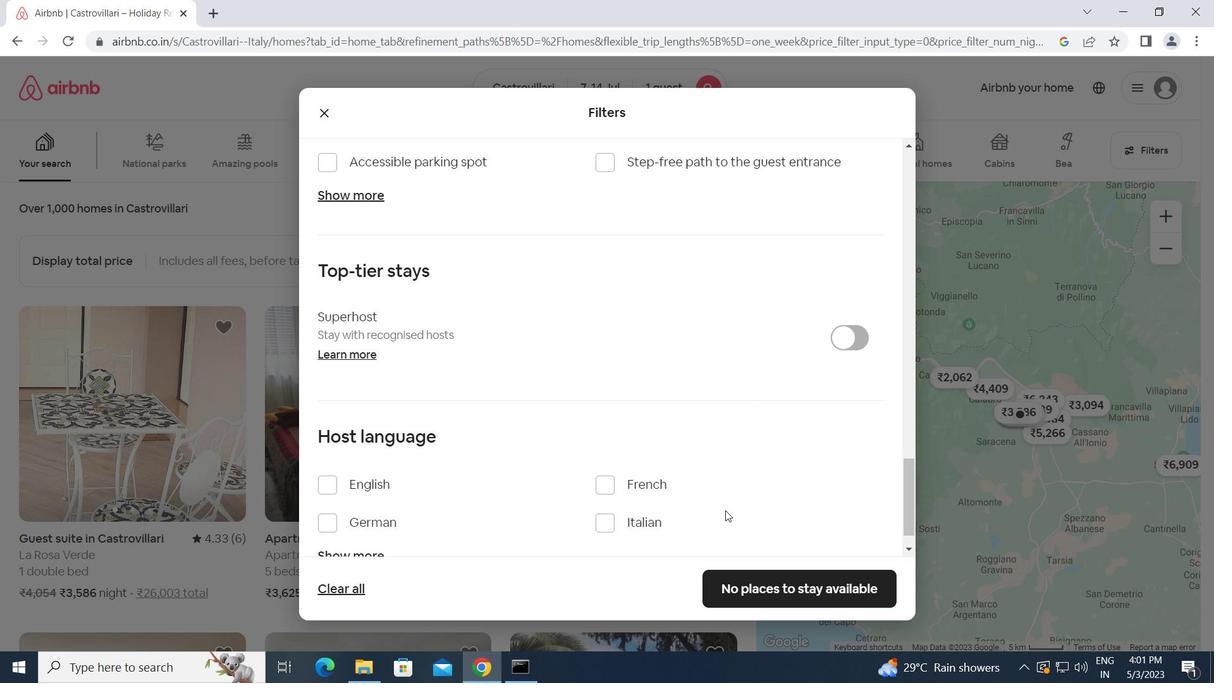 
Action: Mouse moved to (720, 509)
Screenshot: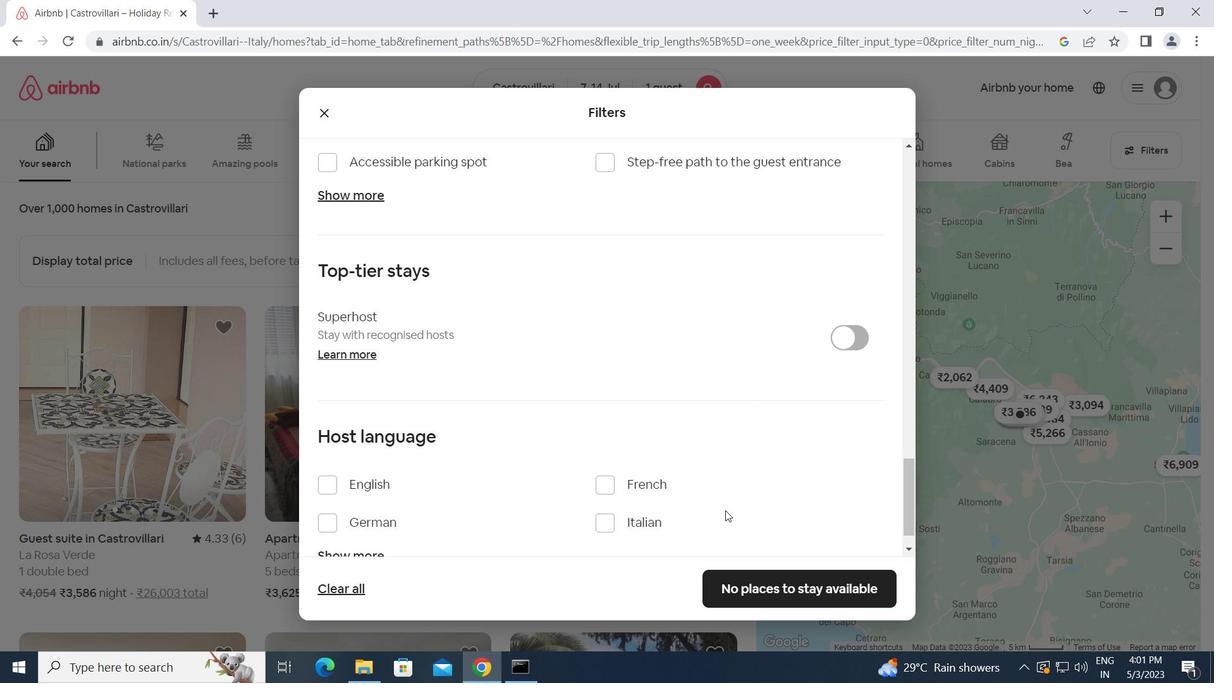 
Action: Mouse scrolled (720, 509) with delta (0, 0)
Screenshot: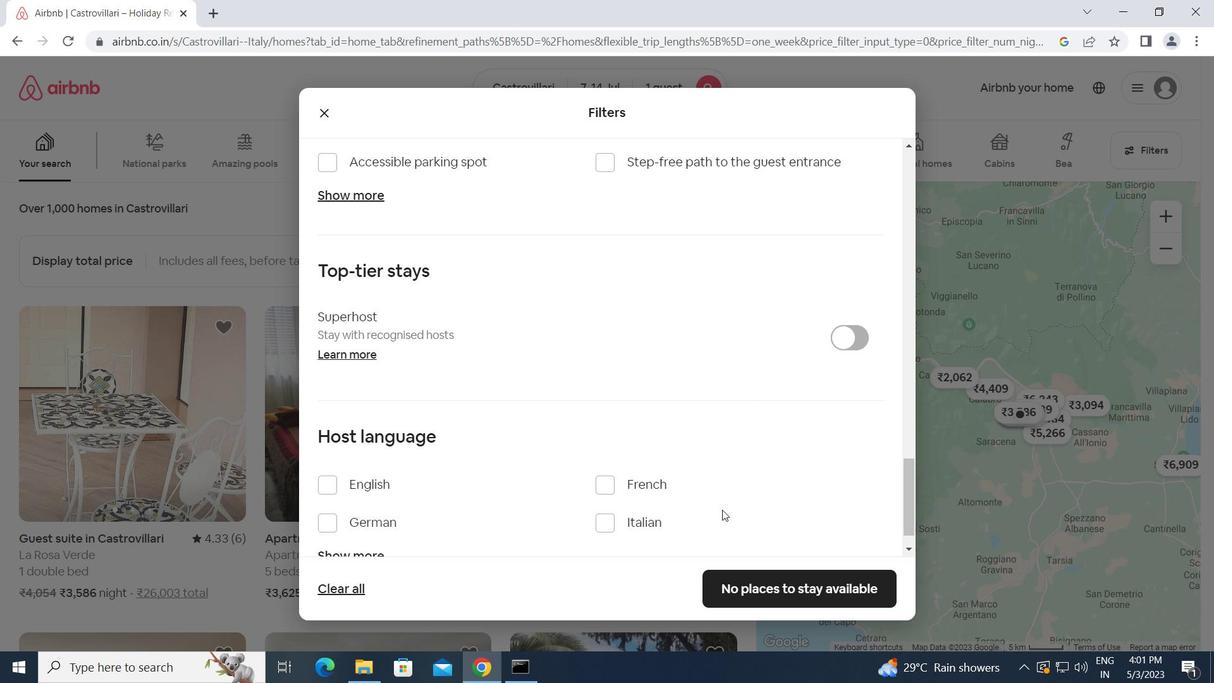 
Action: Mouse moved to (331, 440)
Screenshot: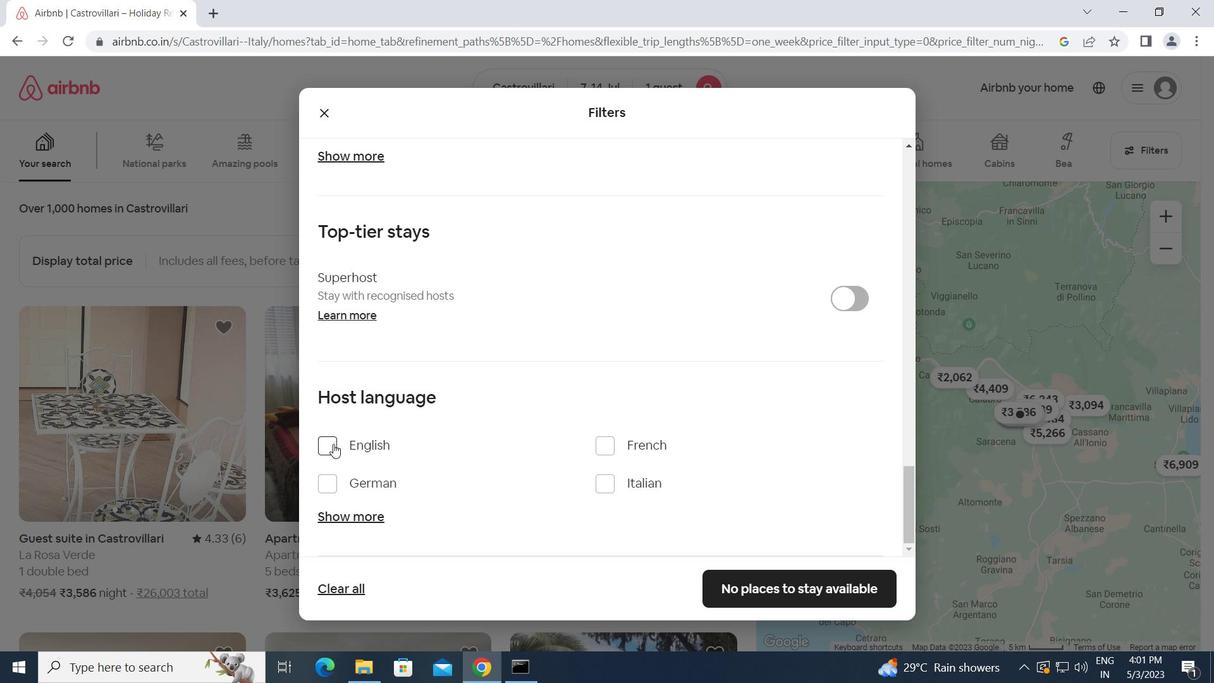 
Action: Mouse pressed left at (331, 440)
Screenshot: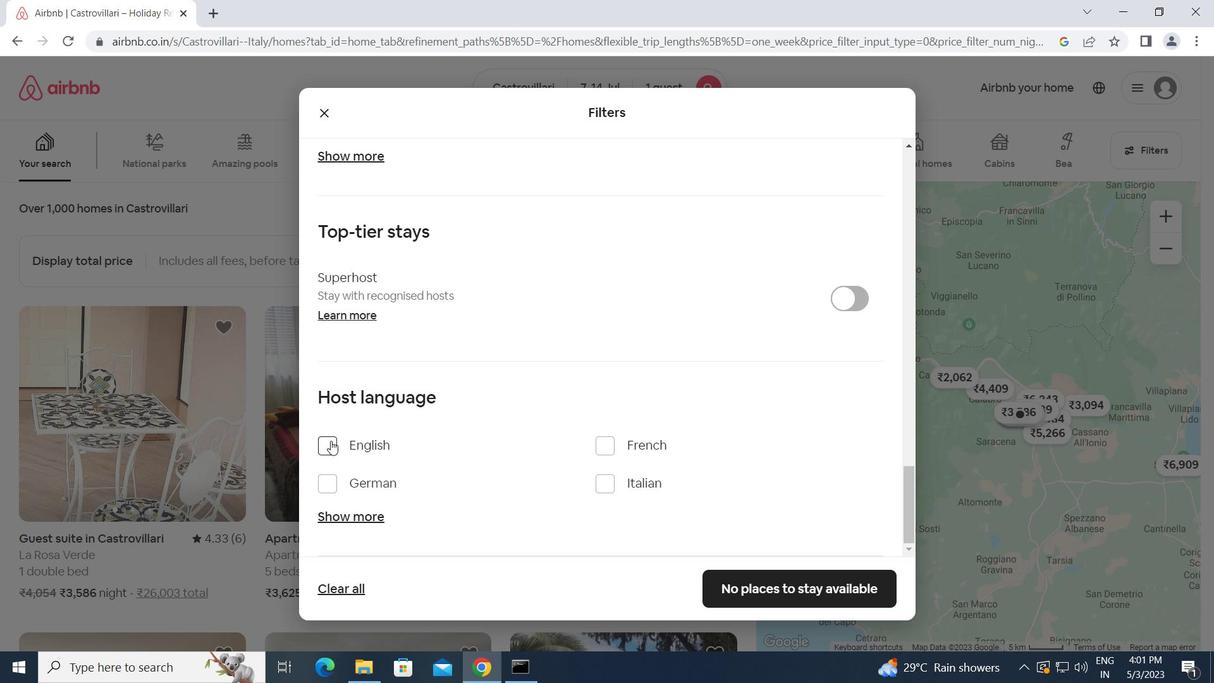 
Action: Mouse moved to (727, 585)
Screenshot: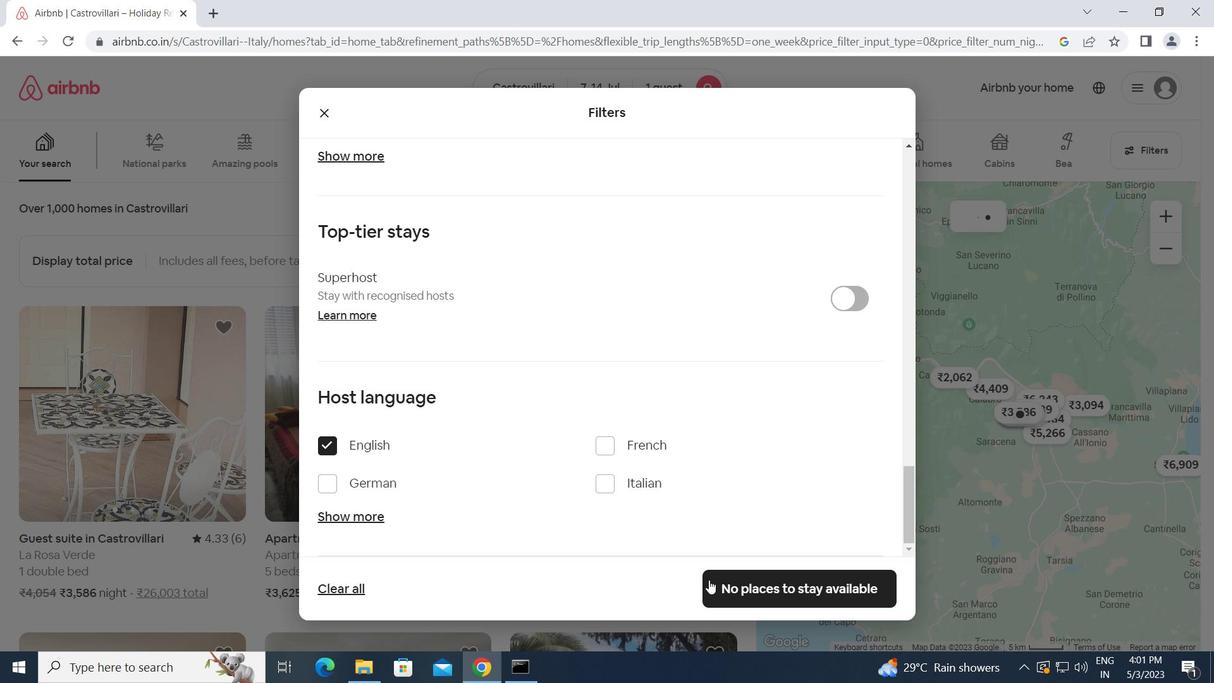 
Action: Mouse pressed left at (727, 585)
Screenshot: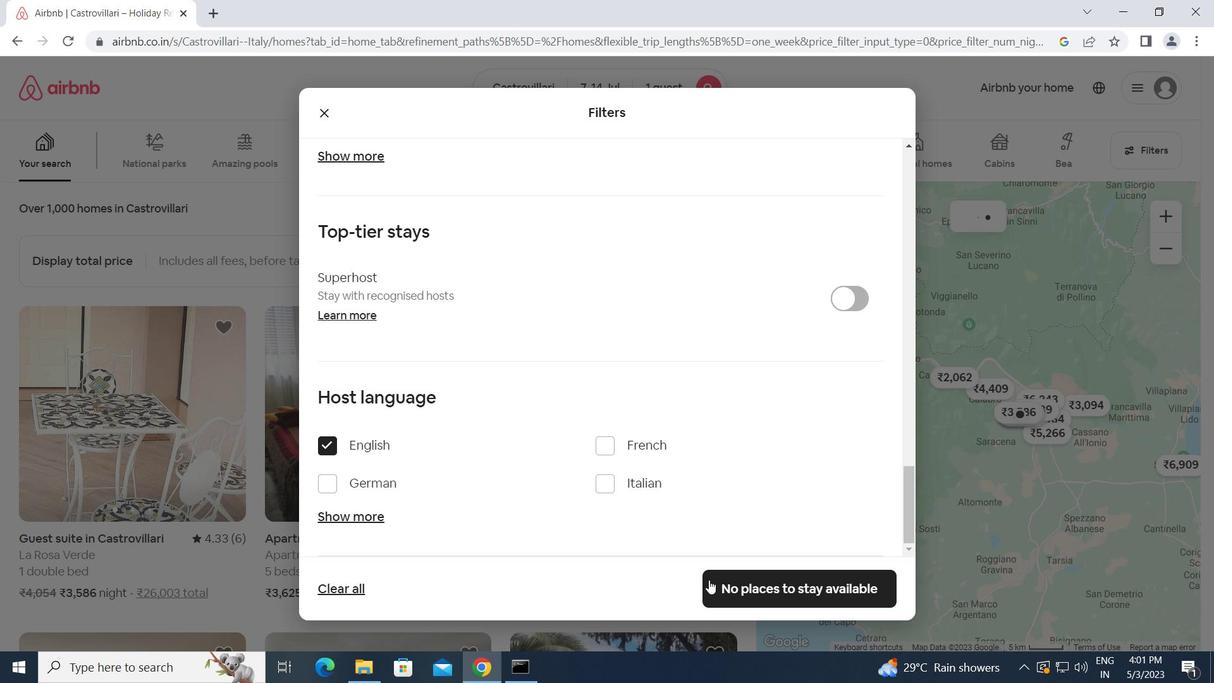 
